Task: In the Company unc.edu, Add note: 'Schedule a meeting with the PR team to discuss upcoming media opportunities.'. Mark checkbox to create task to follow up ': In 3 business days '. Create task, with  description: Send Thank You Email to Referral, Add due date: In 3 Business Days; Add reminder: 30 Minutes before. Set Priority High and add note: Review the attached proposal before the meeting and highlight the key benefits for the client.. Logged in from softage.5@softage.net
Action: Mouse moved to (200, 207)
Screenshot: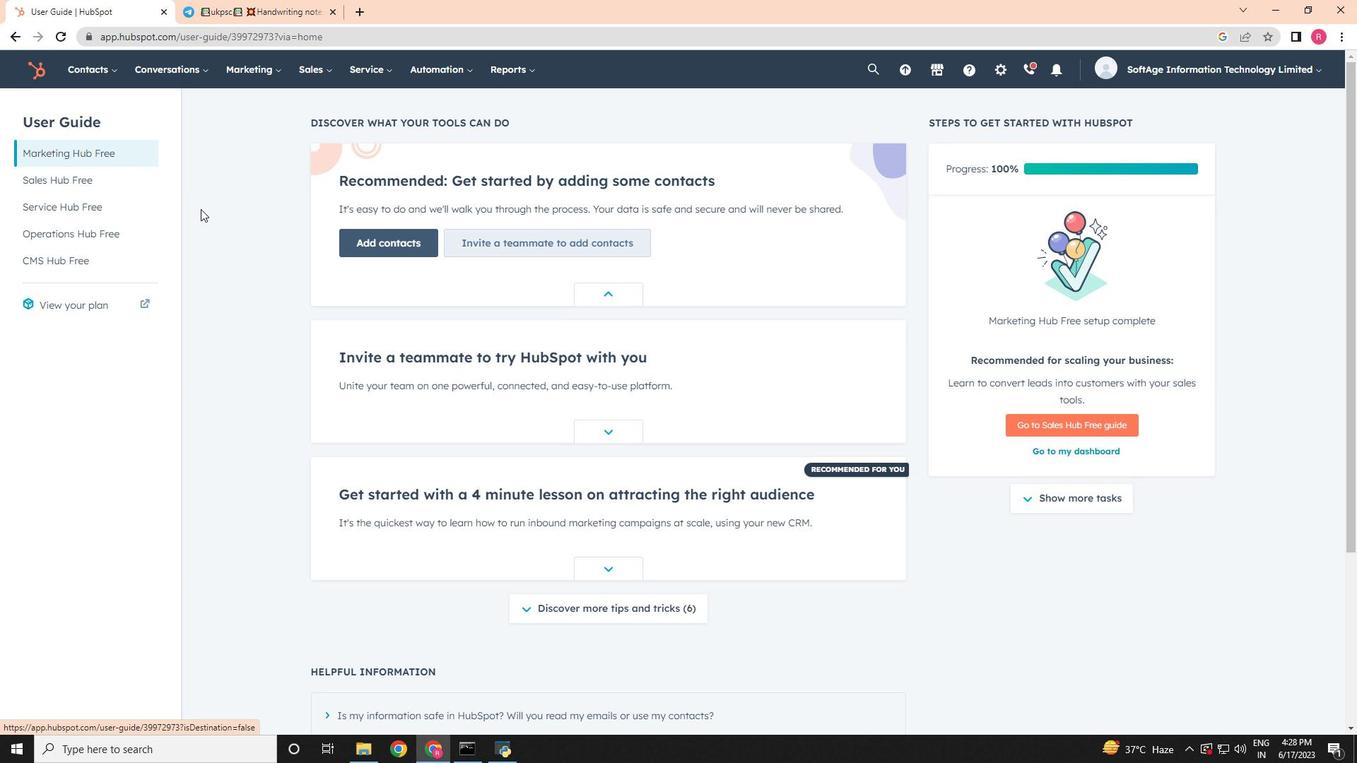 
Action: Mouse scrolled (200, 208) with delta (0, 0)
Screenshot: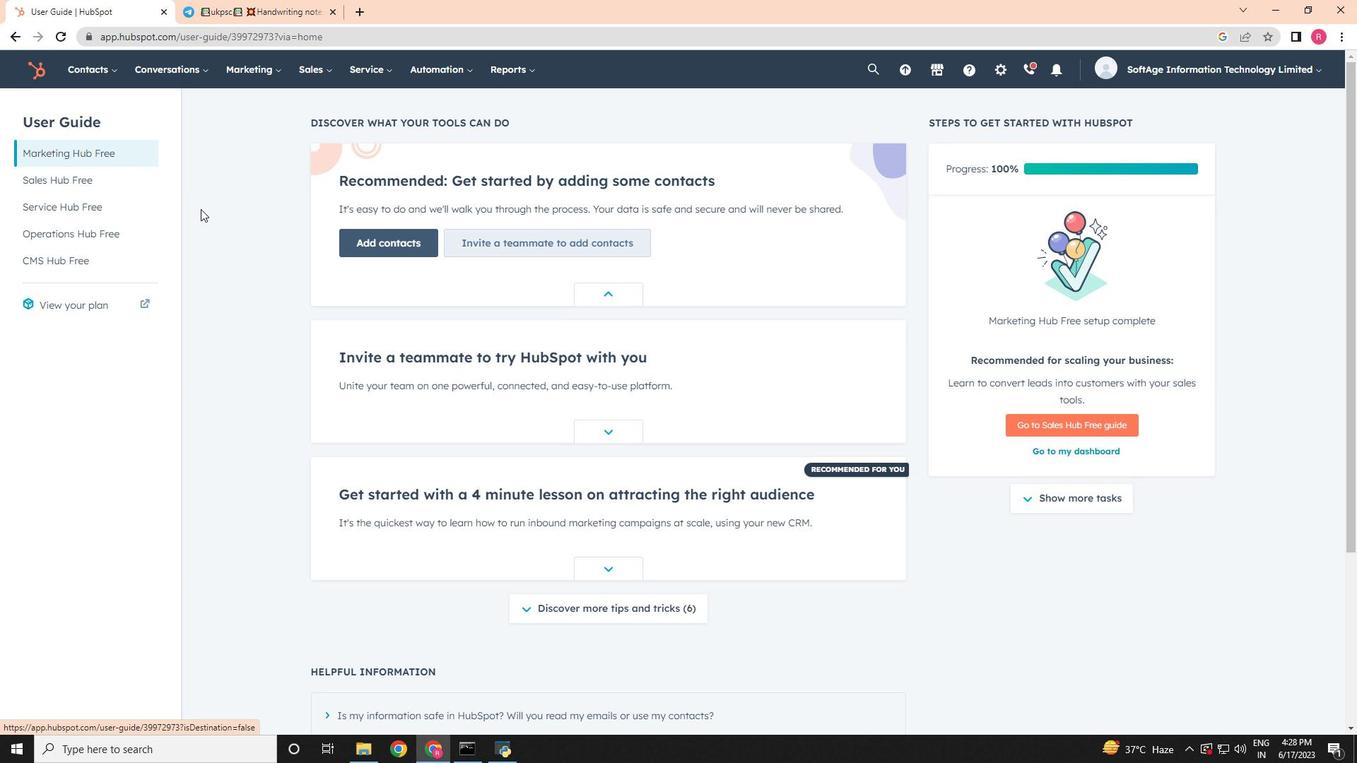 
Action: Mouse scrolled (200, 208) with delta (0, 0)
Screenshot: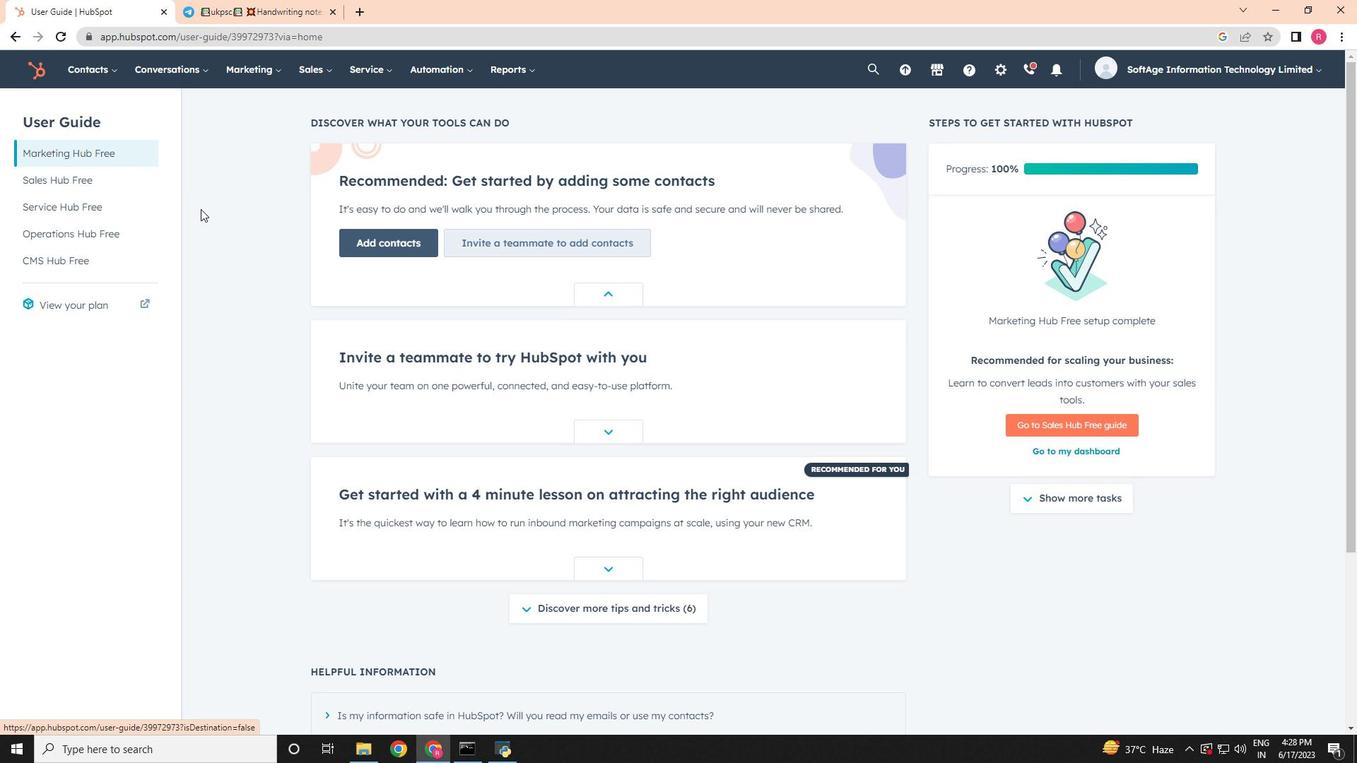 
Action: Mouse moved to (205, 185)
Screenshot: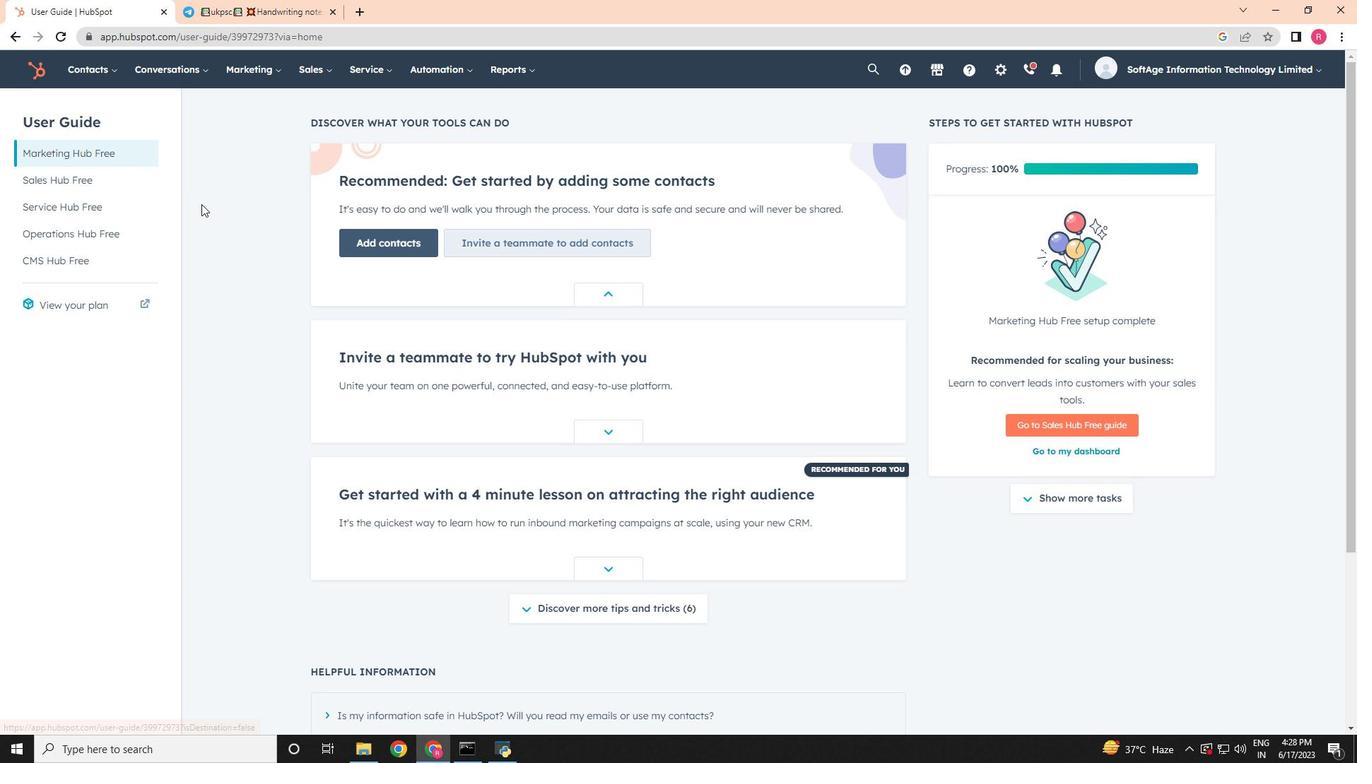 
Action: Mouse scrolled (202, 201) with delta (0, 0)
Screenshot: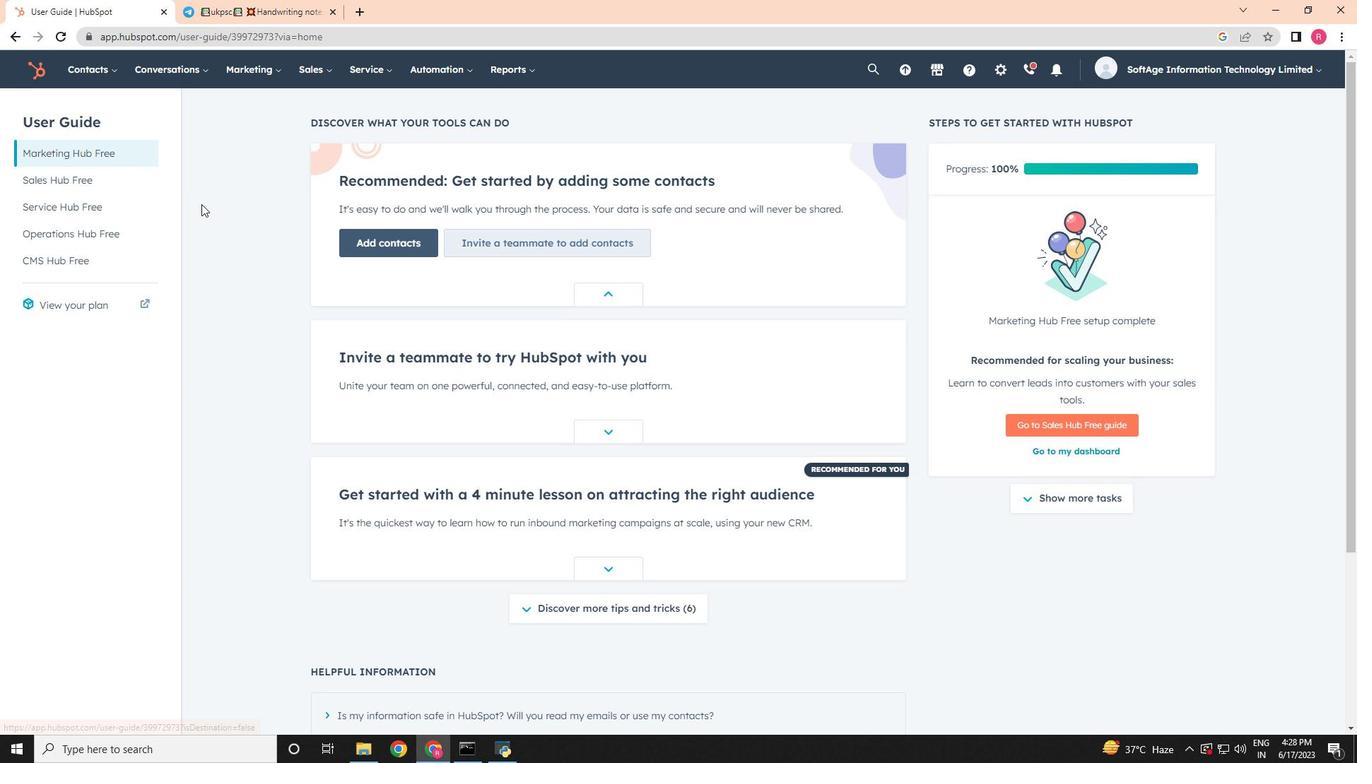 
Action: Mouse moved to (208, 159)
Screenshot: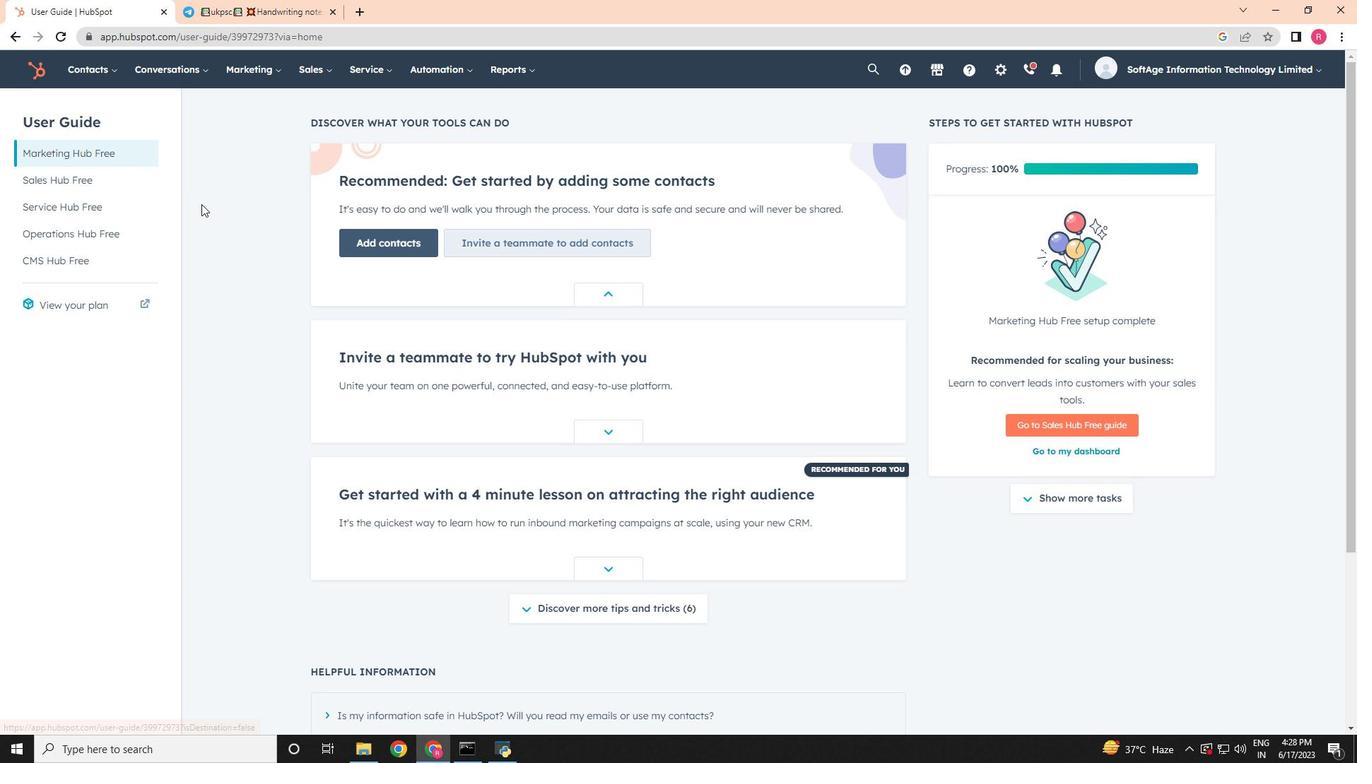 
Action: Mouse scrolled (205, 181) with delta (0, 0)
Screenshot: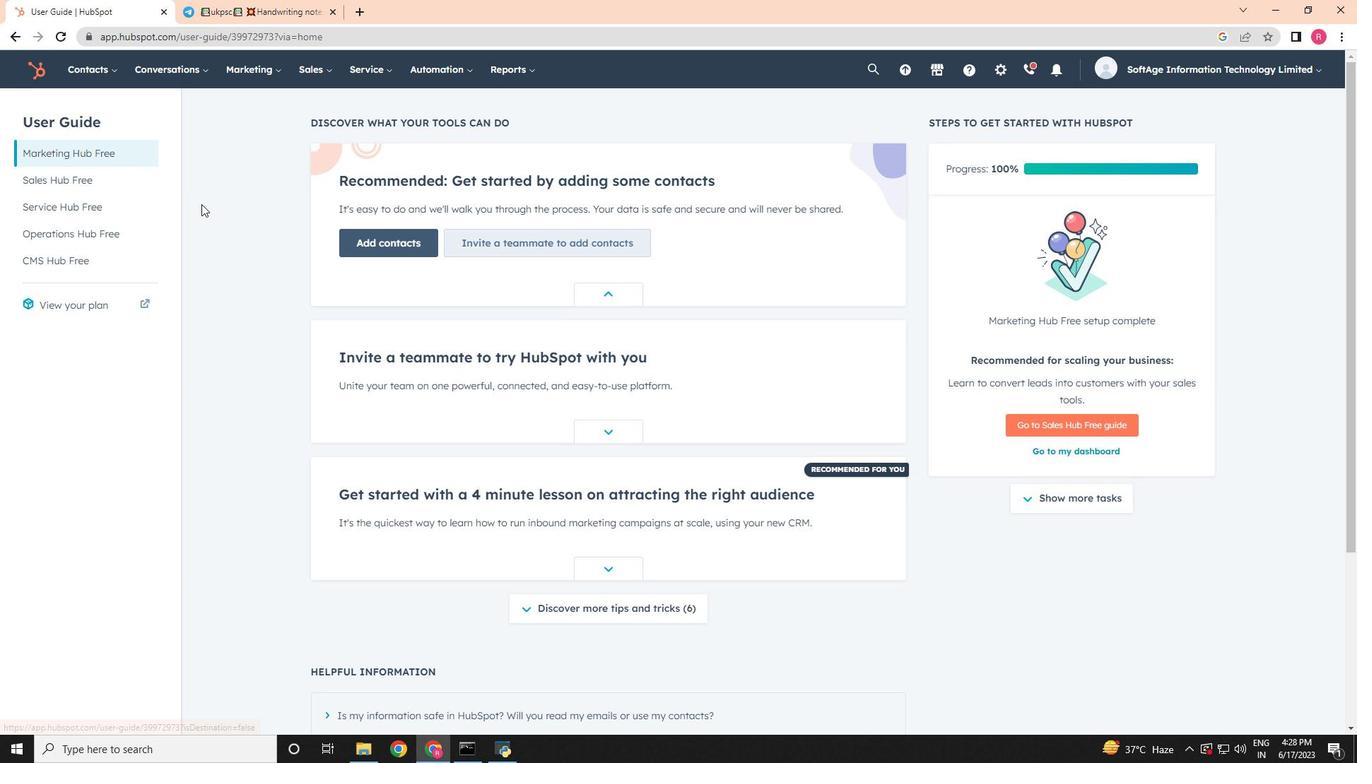 
Action: Mouse moved to (117, 72)
Screenshot: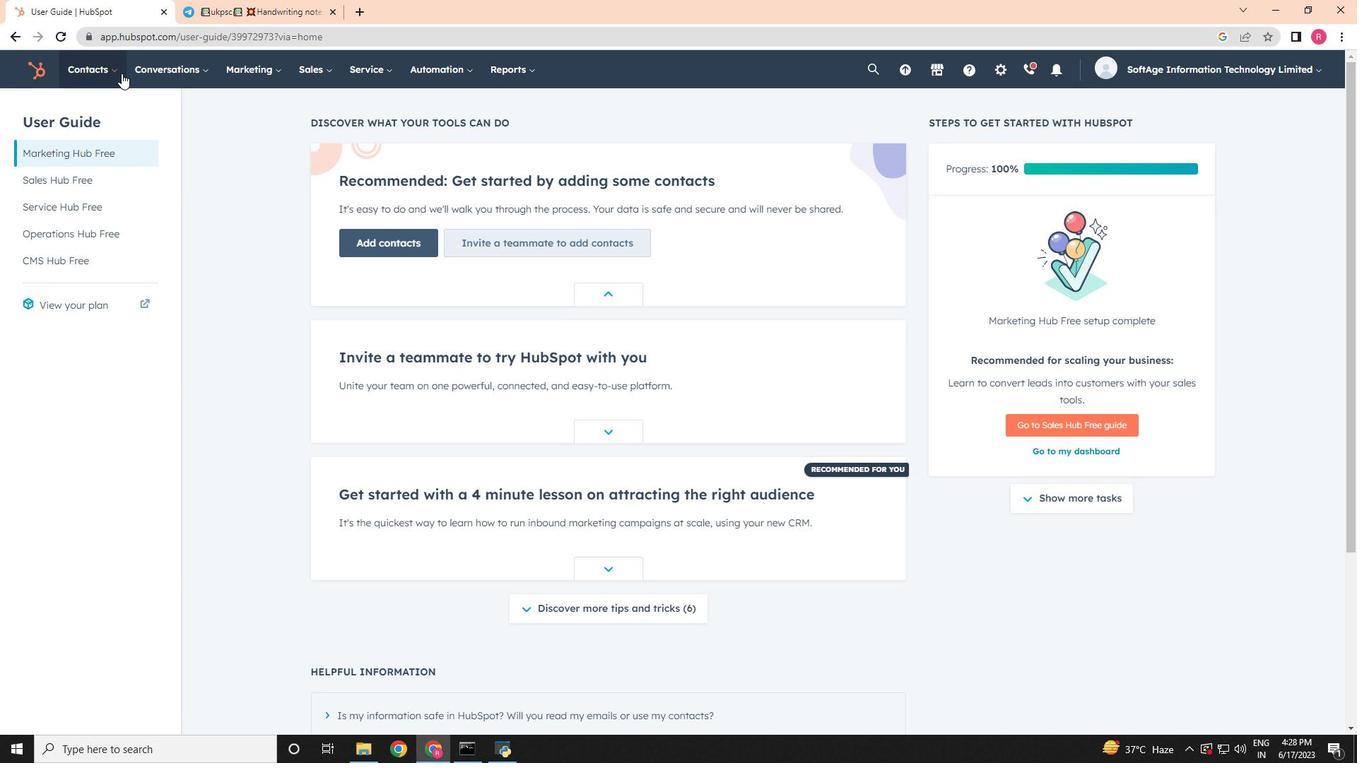 
Action: Mouse pressed left at (117, 72)
Screenshot: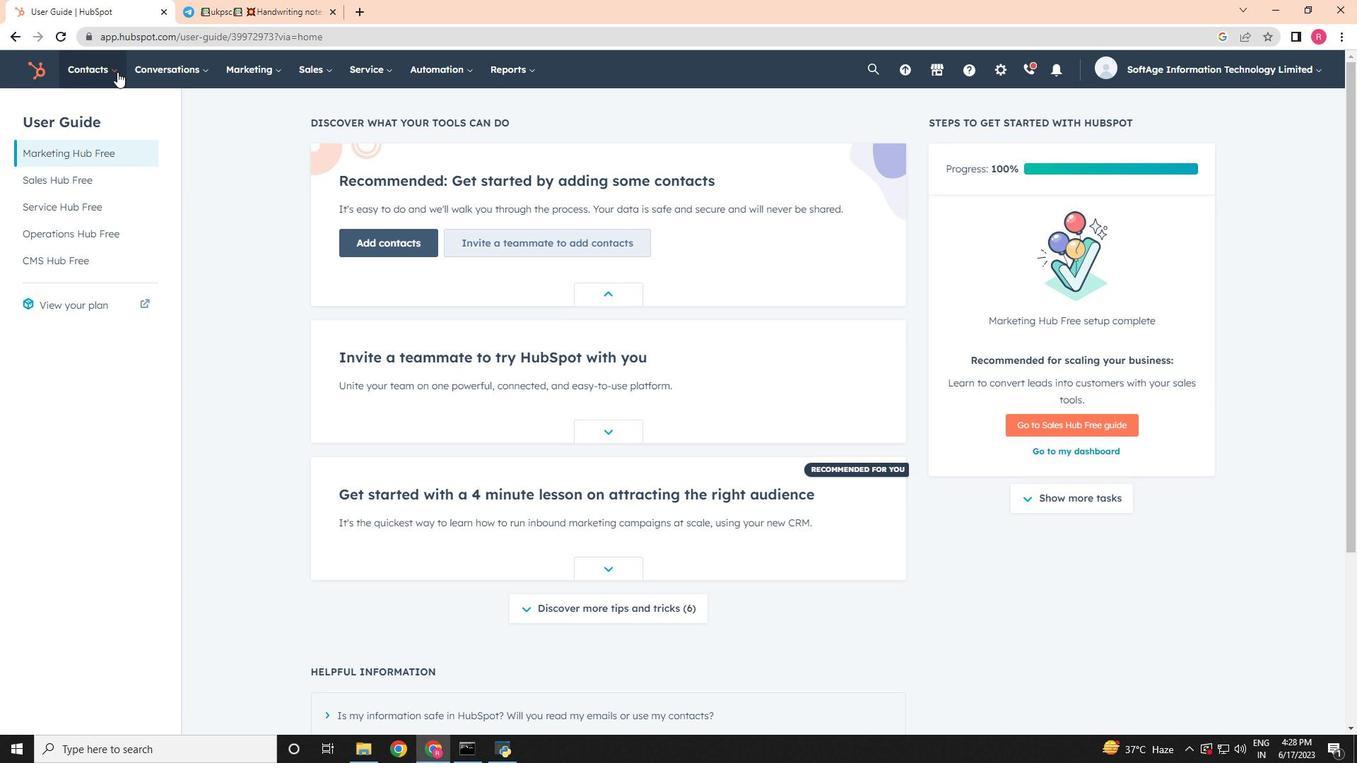 
Action: Mouse moved to (121, 131)
Screenshot: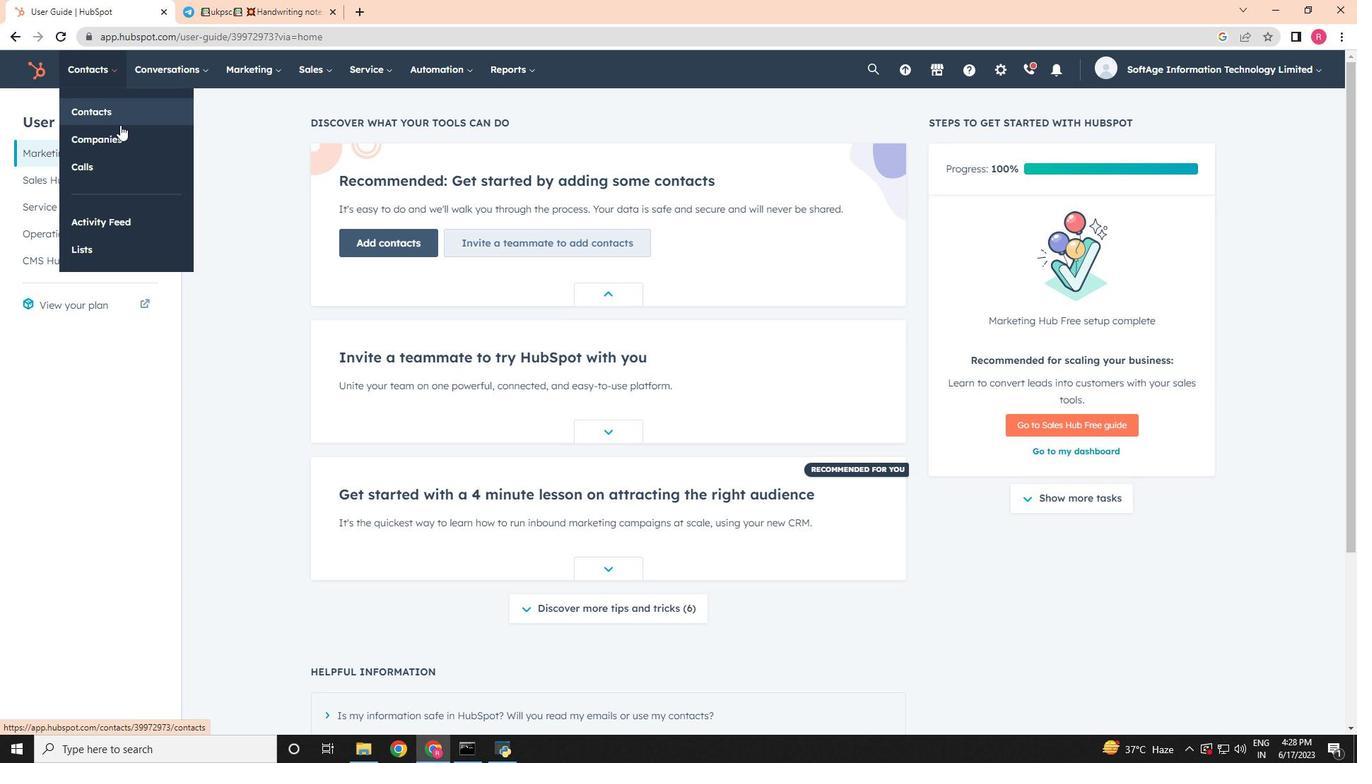 
Action: Mouse pressed left at (121, 131)
Screenshot: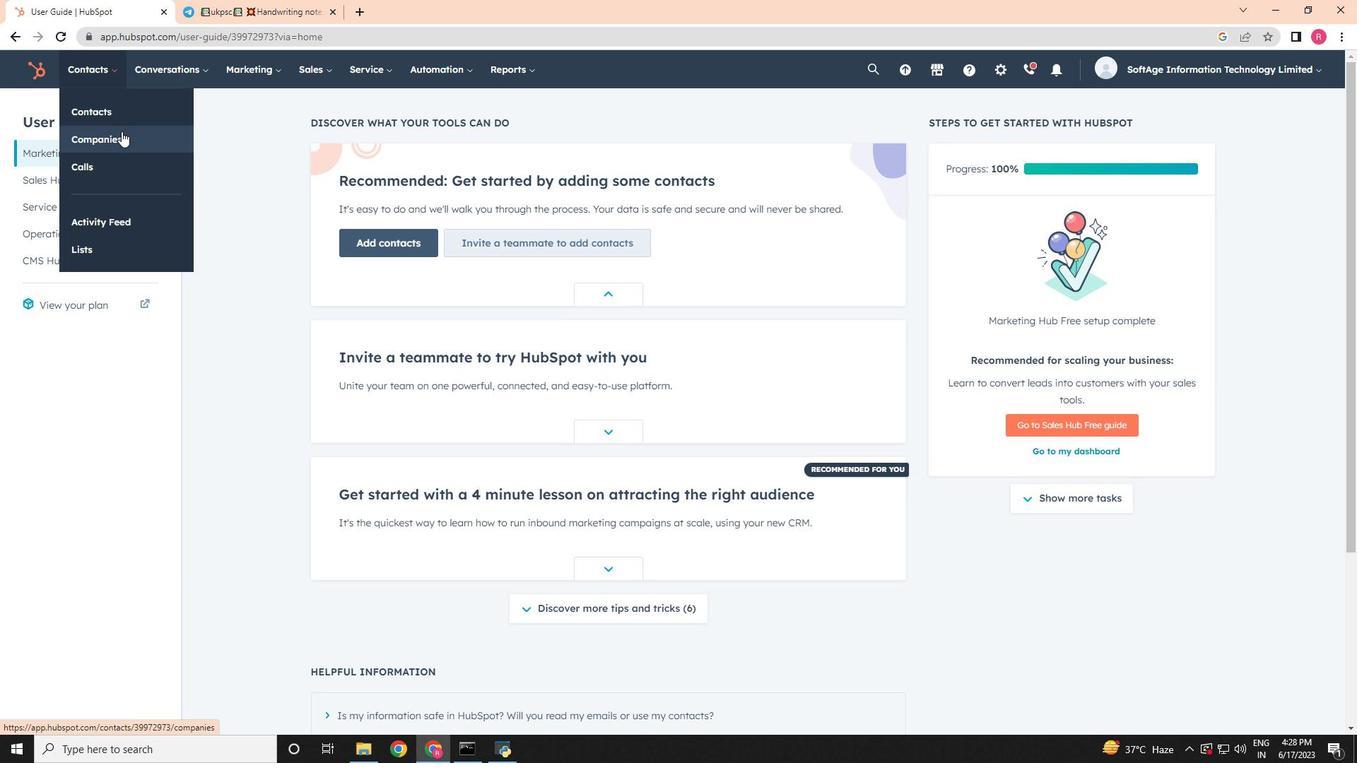 
Action: Mouse moved to (134, 234)
Screenshot: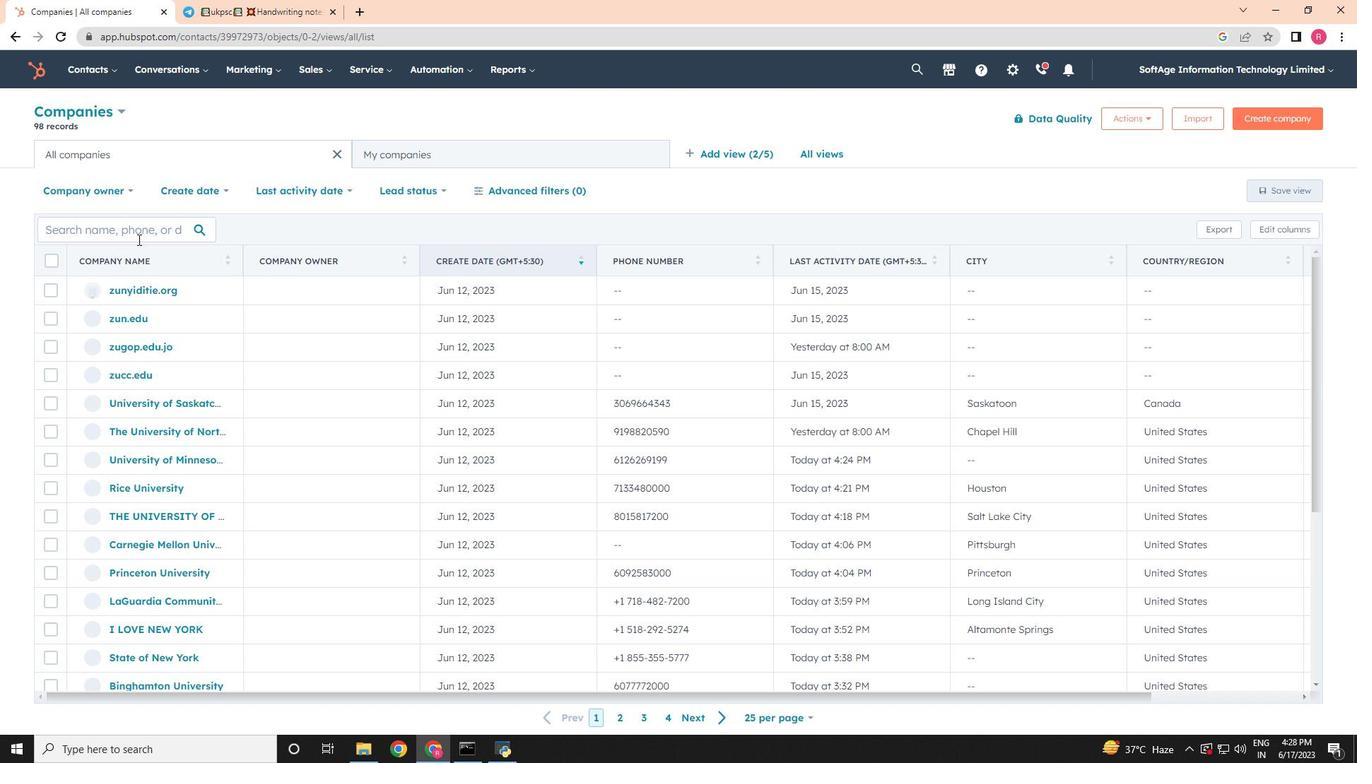 
Action: Mouse pressed left at (134, 234)
Screenshot: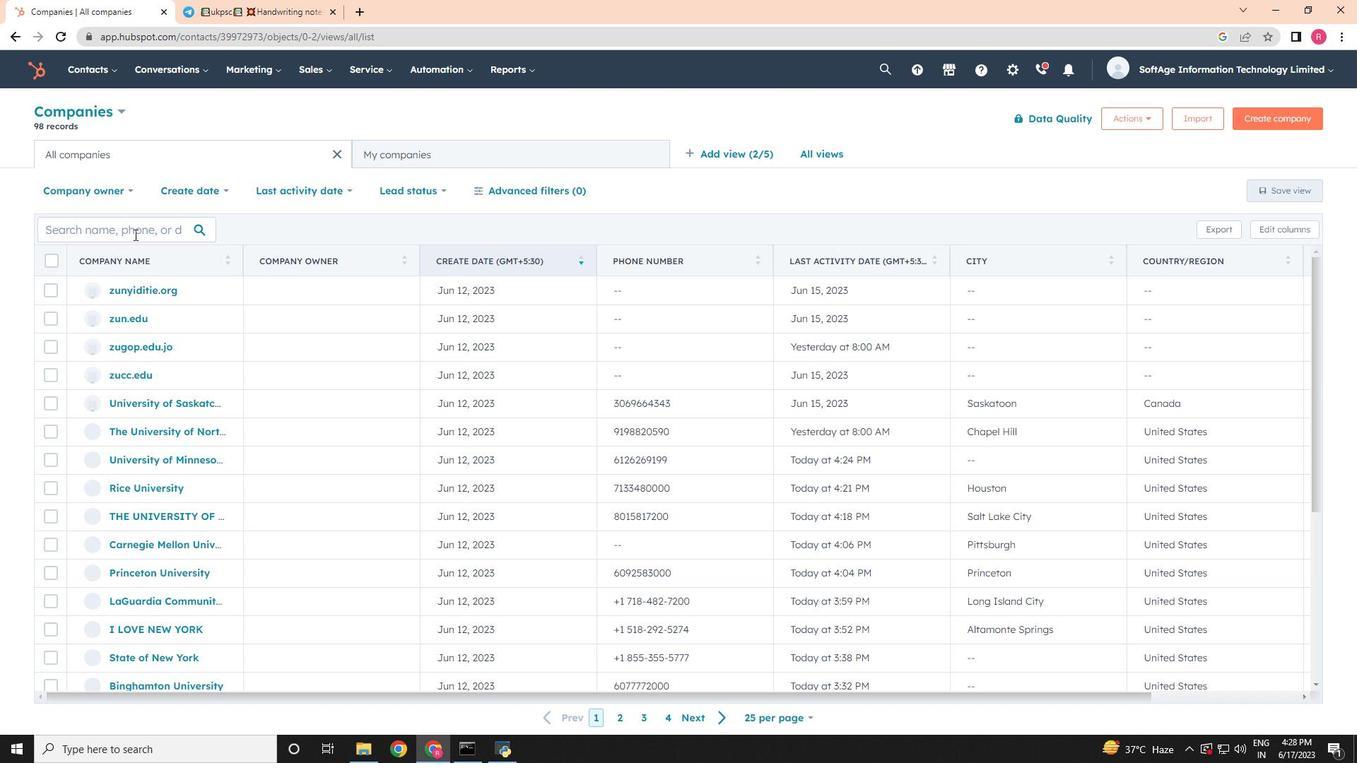 
Action: Key pressed unc
Screenshot: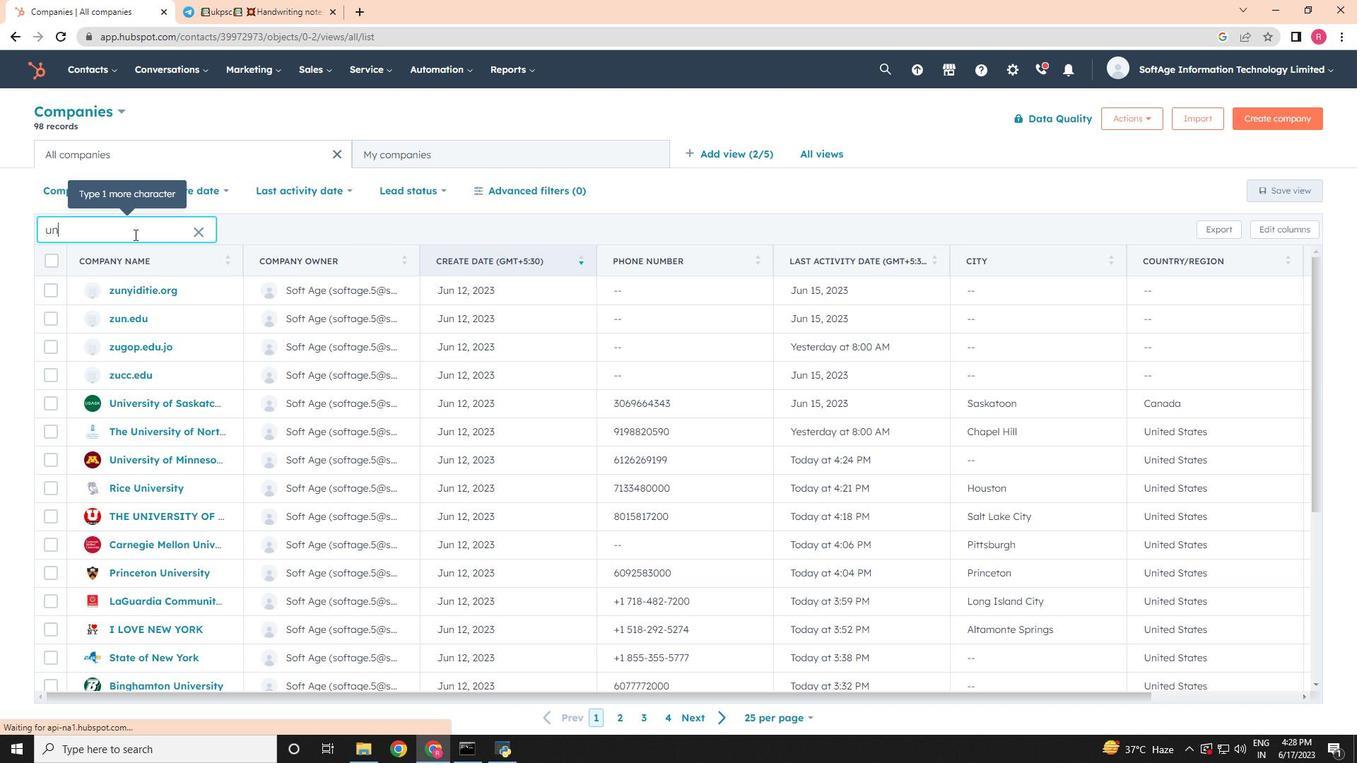 
Action: Mouse moved to (147, 288)
Screenshot: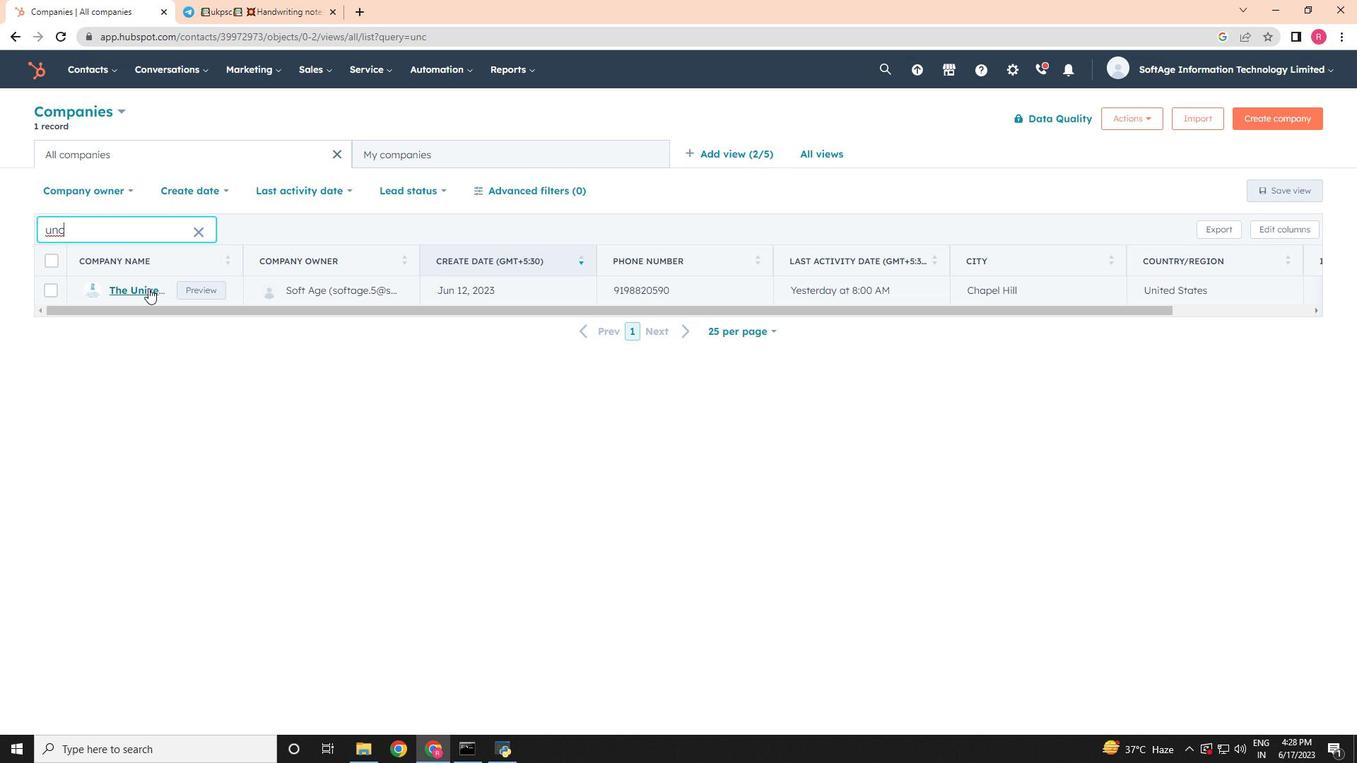 
Action: Mouse pressed left at (147, 288)
Screenshot: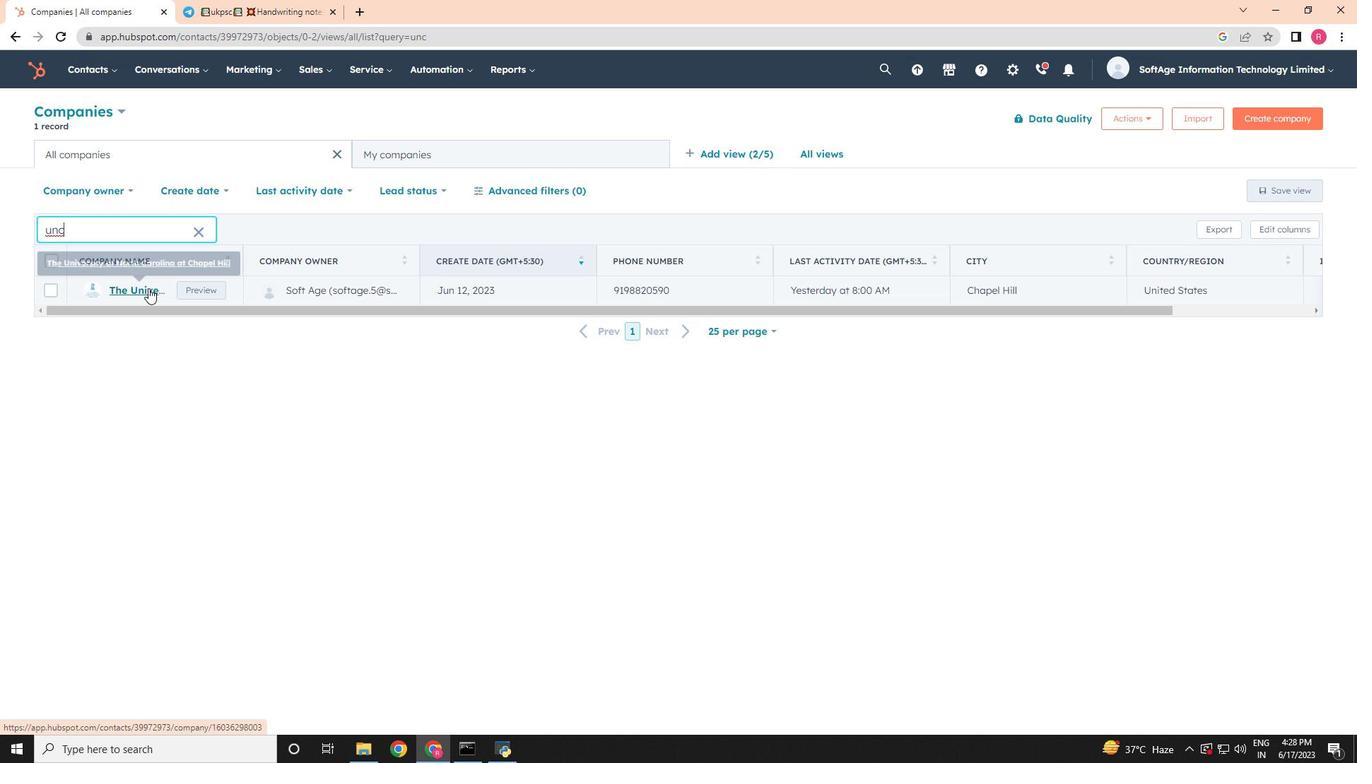 
Action: Mouse moved to (49, 245)
Screenshot: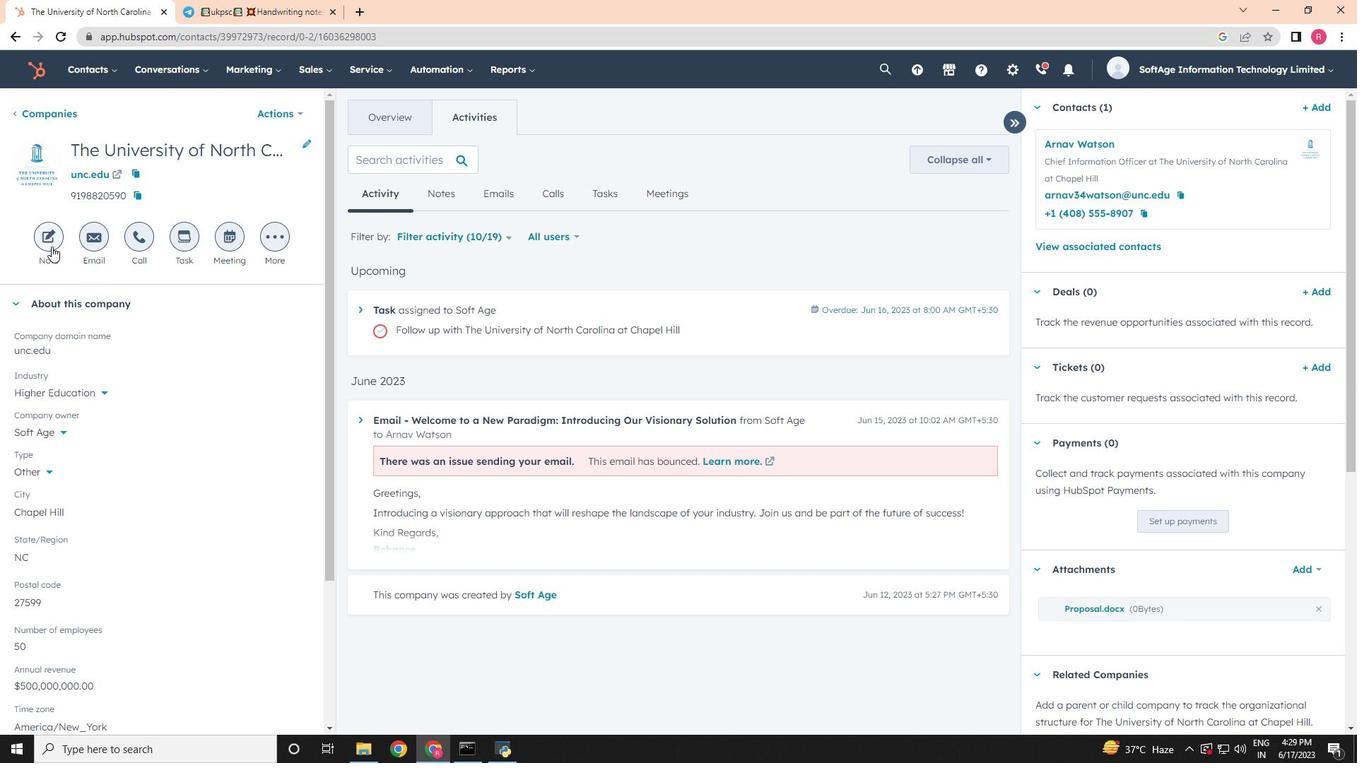
Action: Mouse pressed left at (49, 245)
Screenshot: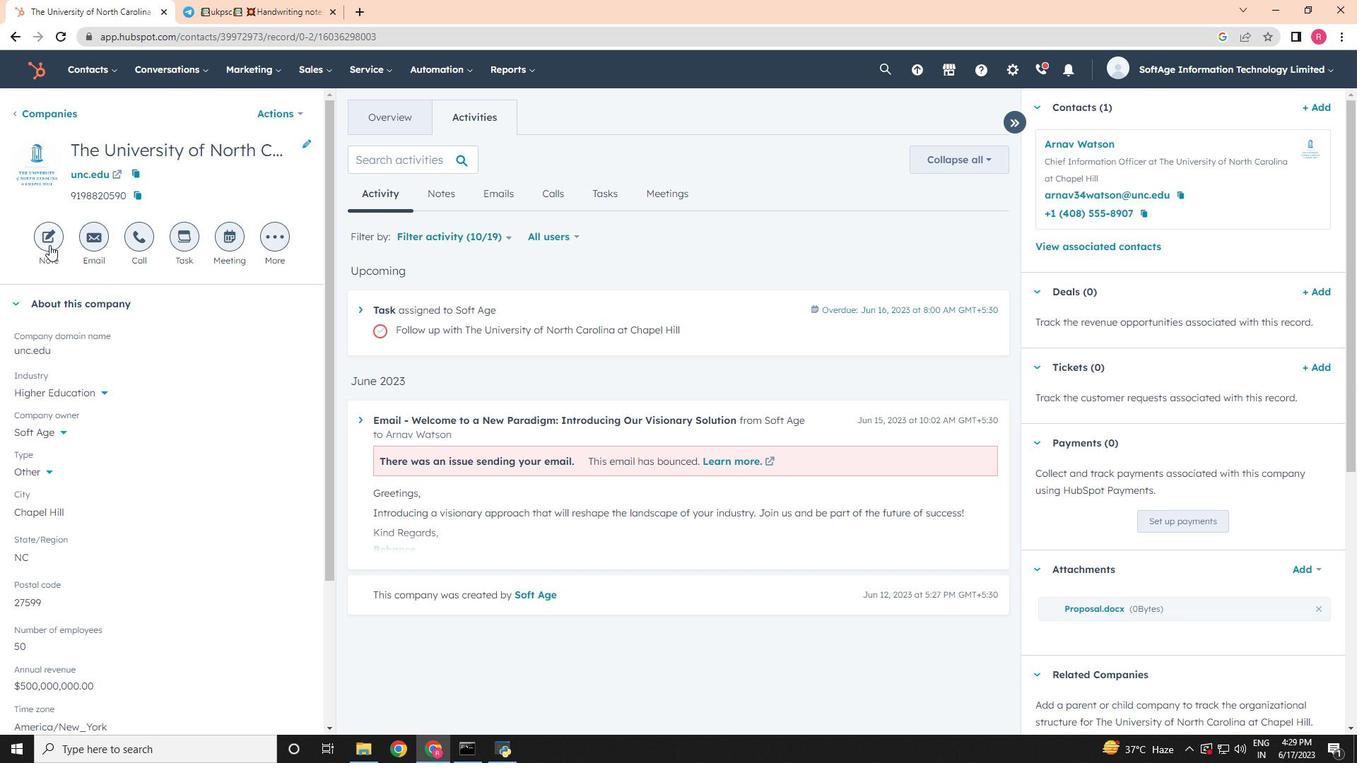 
Action: Mouse moved to (1190, 415)
Screenshot: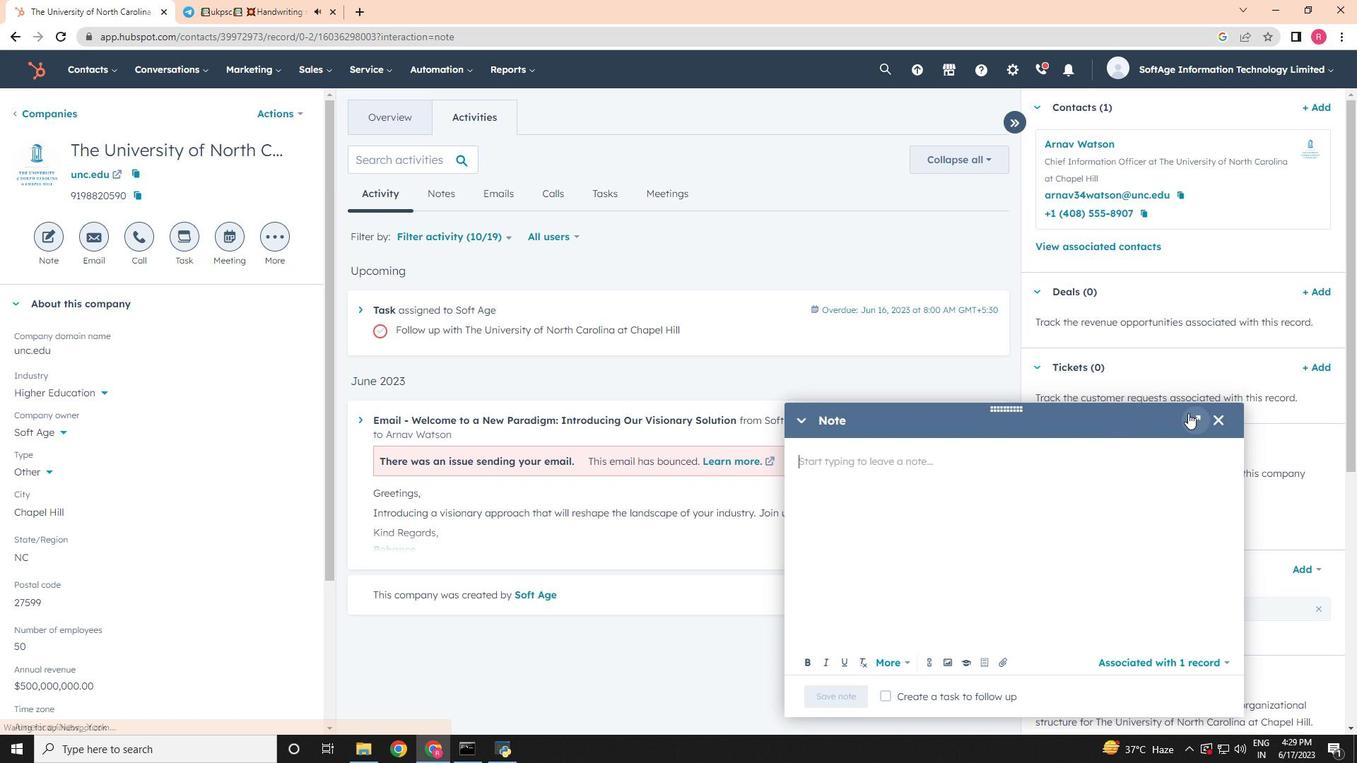 
Action: Mouse pressed left at (1190, 415)
Screenshot: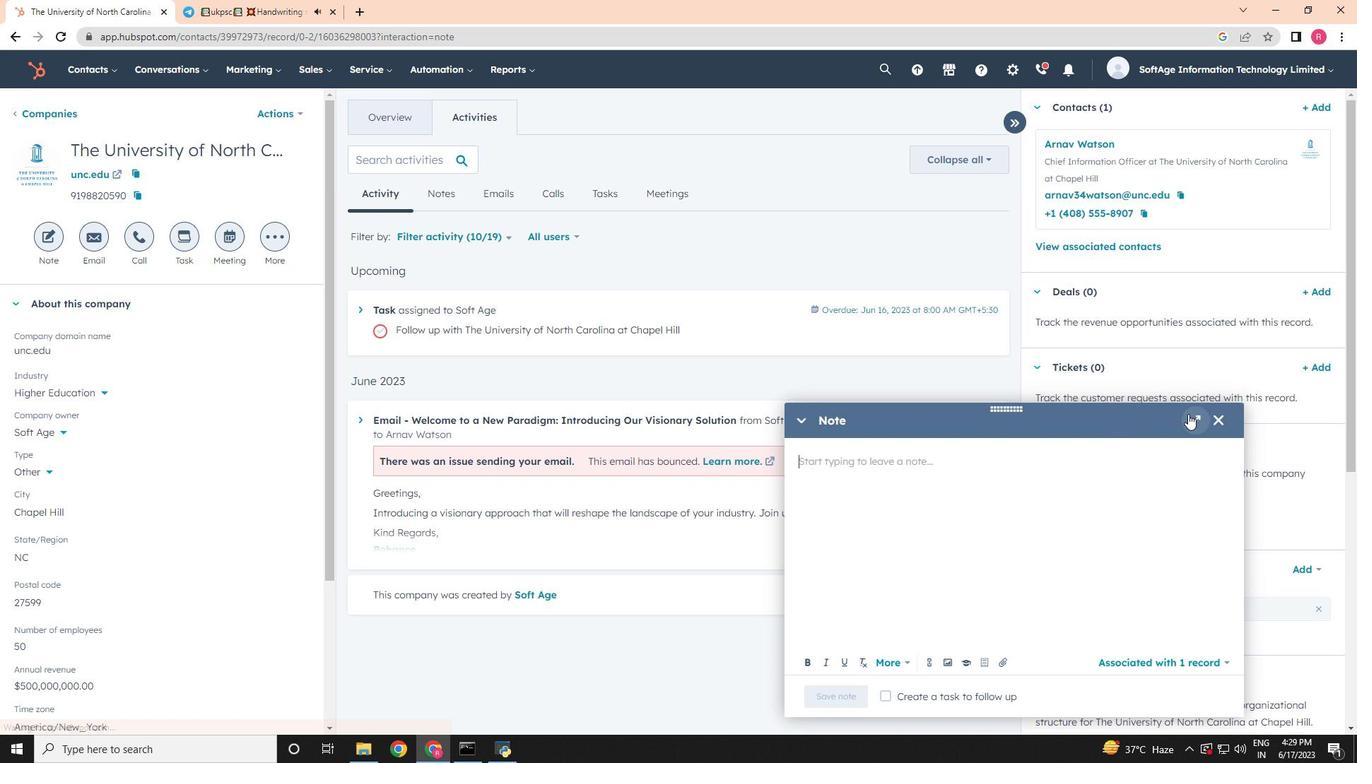 
Action: Mouse moved to (399, 312)
Screenshot: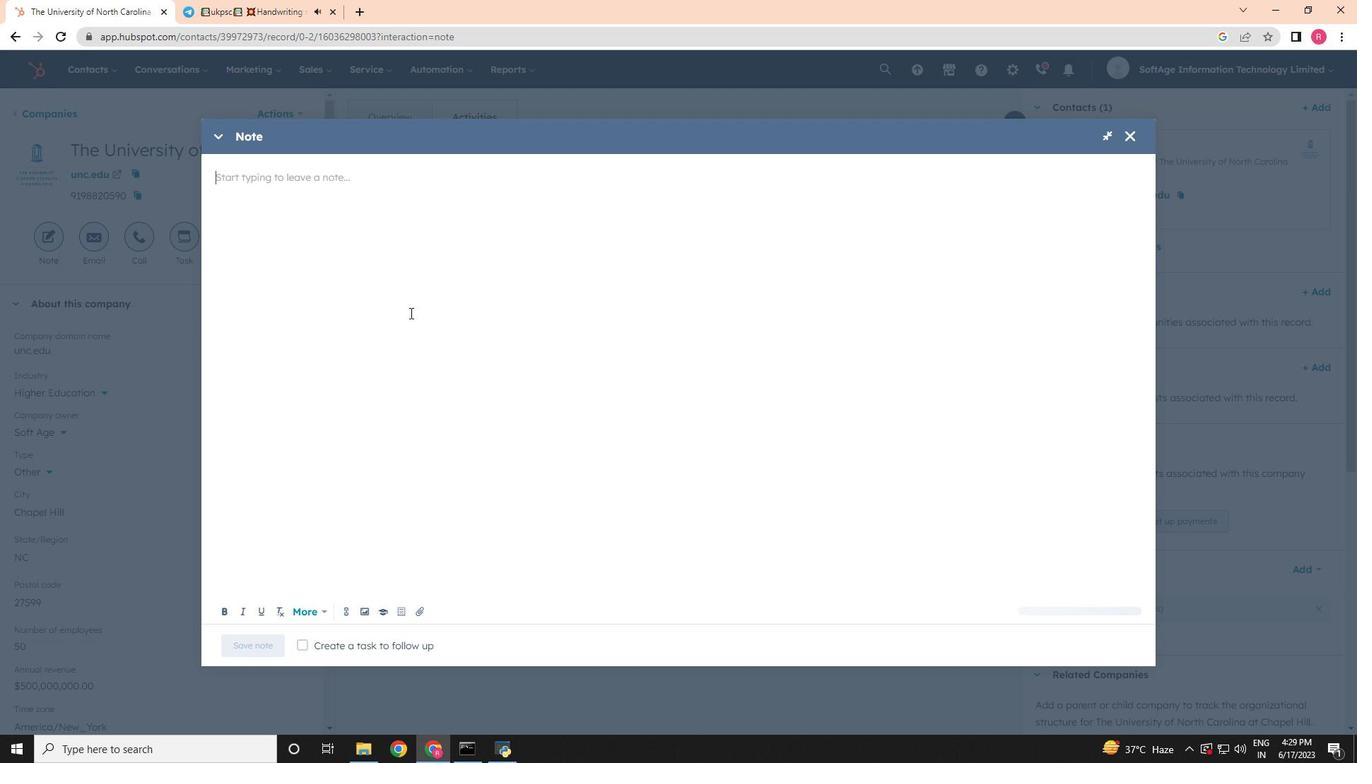 
Action: Key pressed <Key.shift>Schedule<Key.space>a<Key.space>meeting<Key.space>with<Key.space>the<Key.space><Key.shift><Key.shift><Key.shift>Pr<Key.backspace><Key.shift>R<Key.space><Key.space>team<Key.space>to<Key.space>discuss<Key.space>upcoim<Key.backspace><Key.backspace>ming<Key.space>media<Key.space>opportunities.
Screenshot: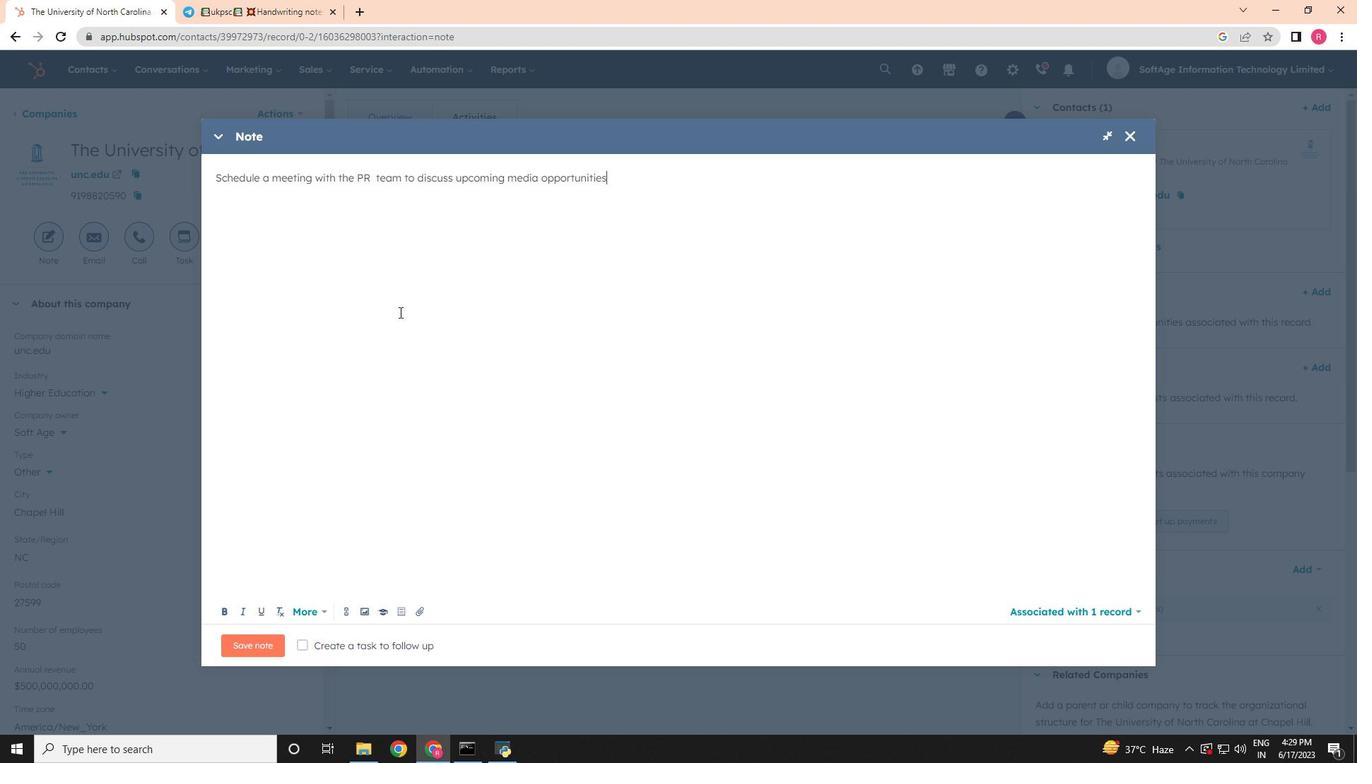 
Action: Mouse moved to (299, 647)
Screenshot: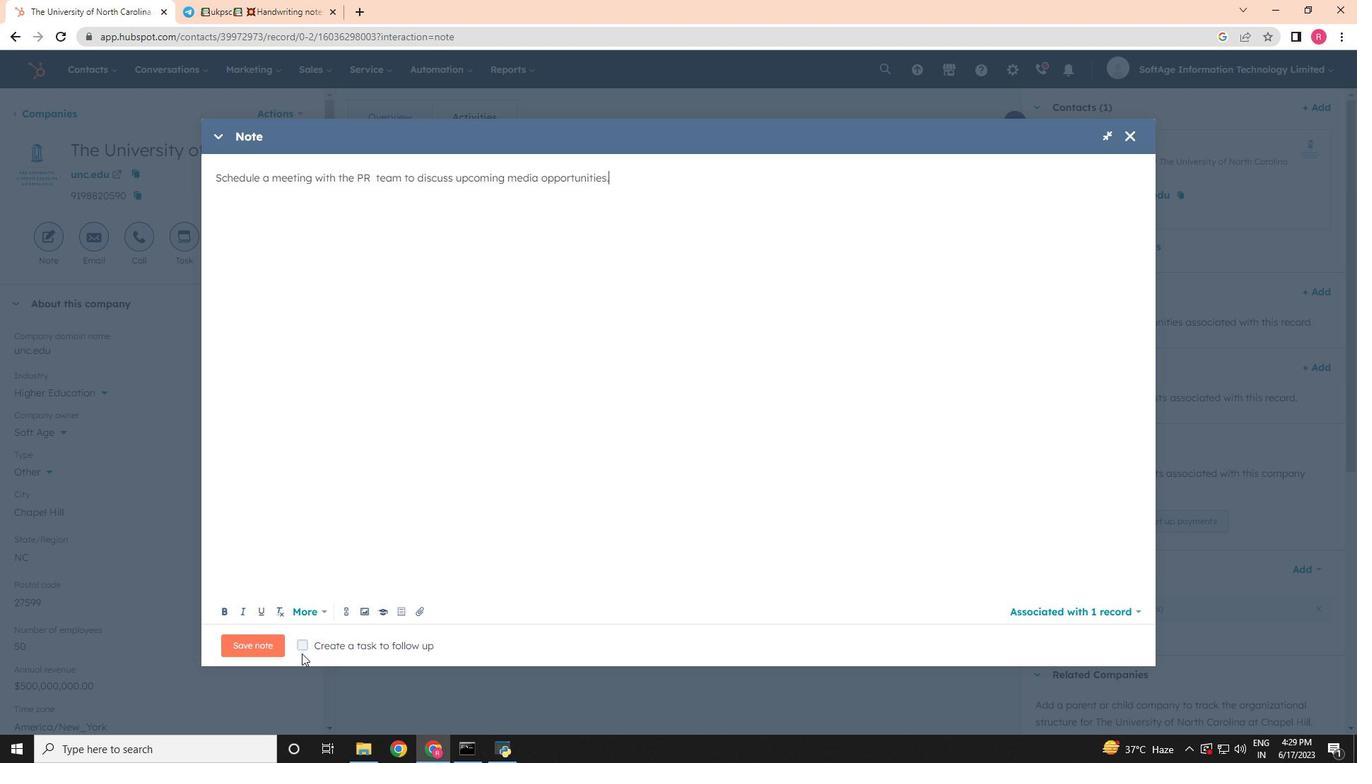 
Action: Mouse pressed left at (299, 647)
Screenshot: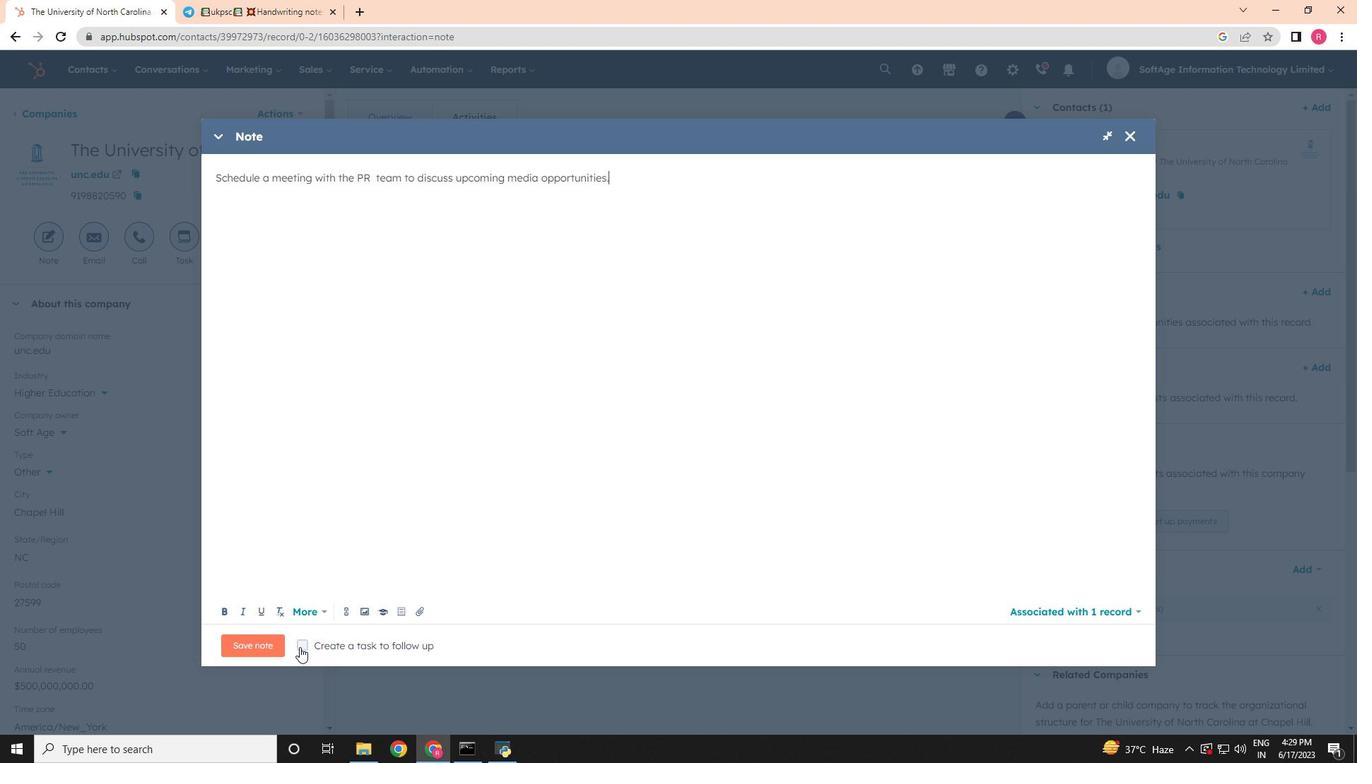 
Action: Mouse moved to (474, 646)
Screenshot: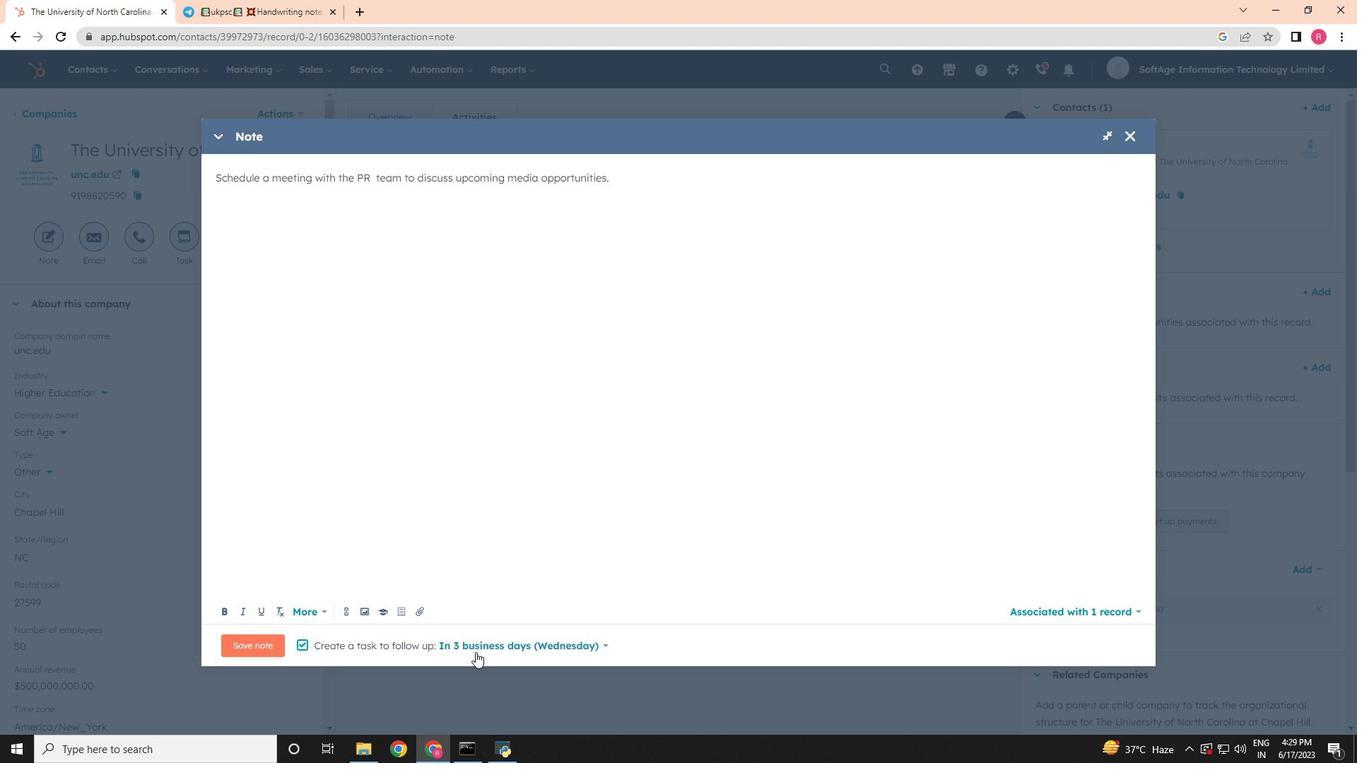
Action: Mouse pressed left at (474, 646)
Screenshot: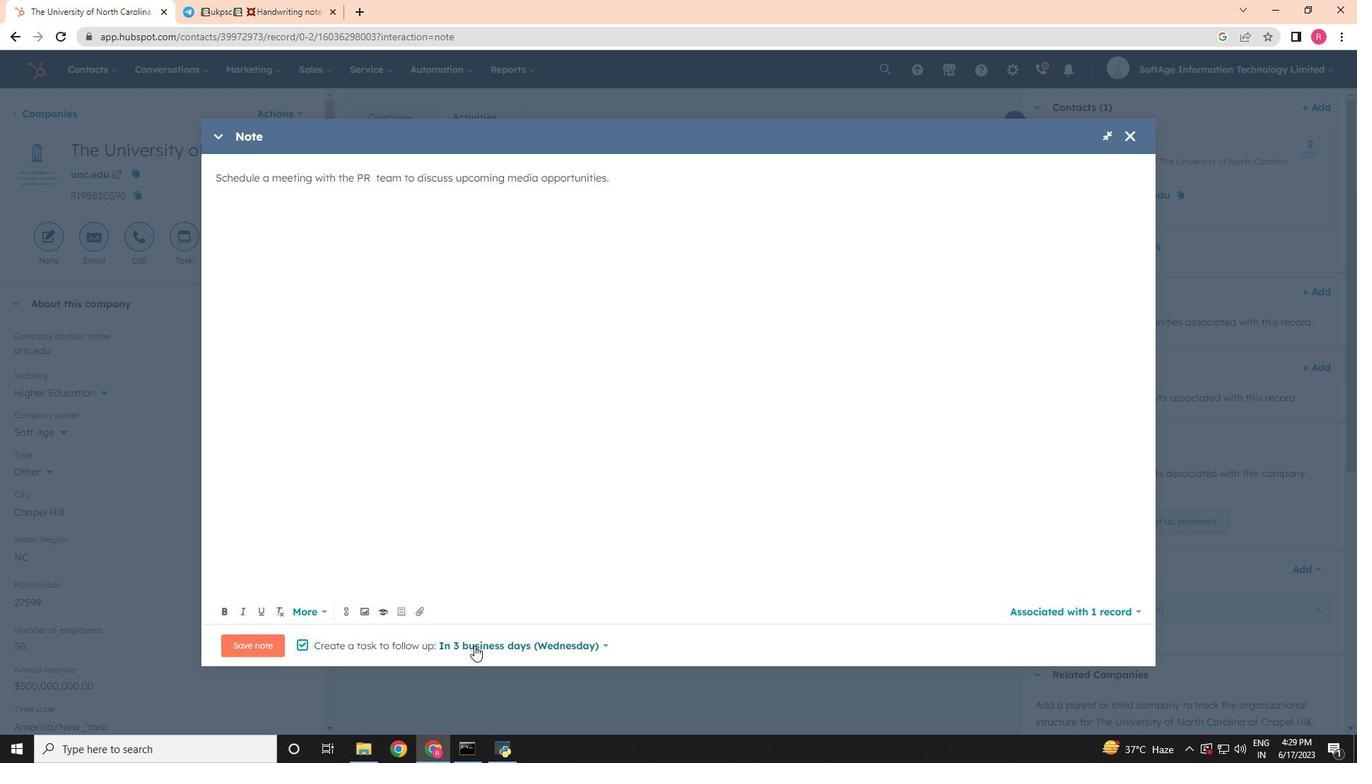 
Action: Mouse moved to (463, 497)
Screenshot: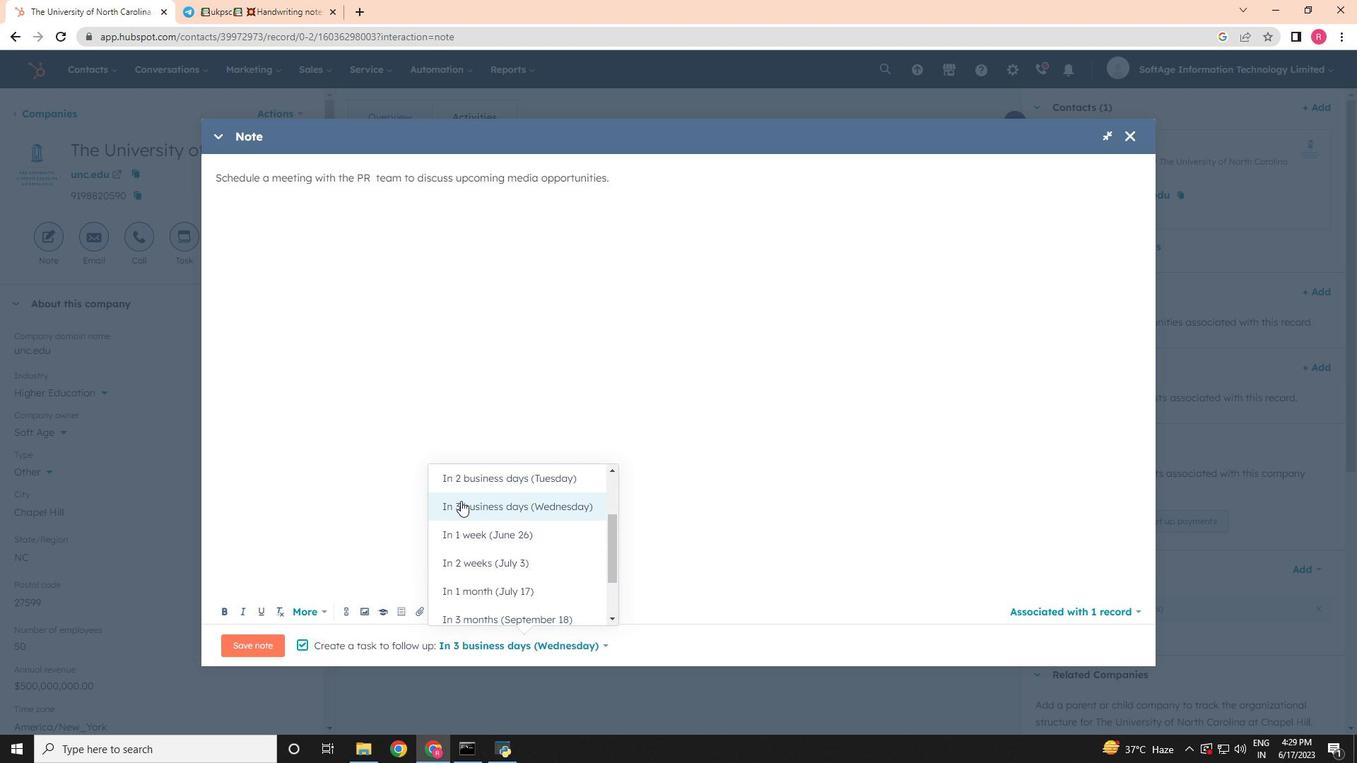 
Action: Mouse pressed left at (463, 497)
Screenshot: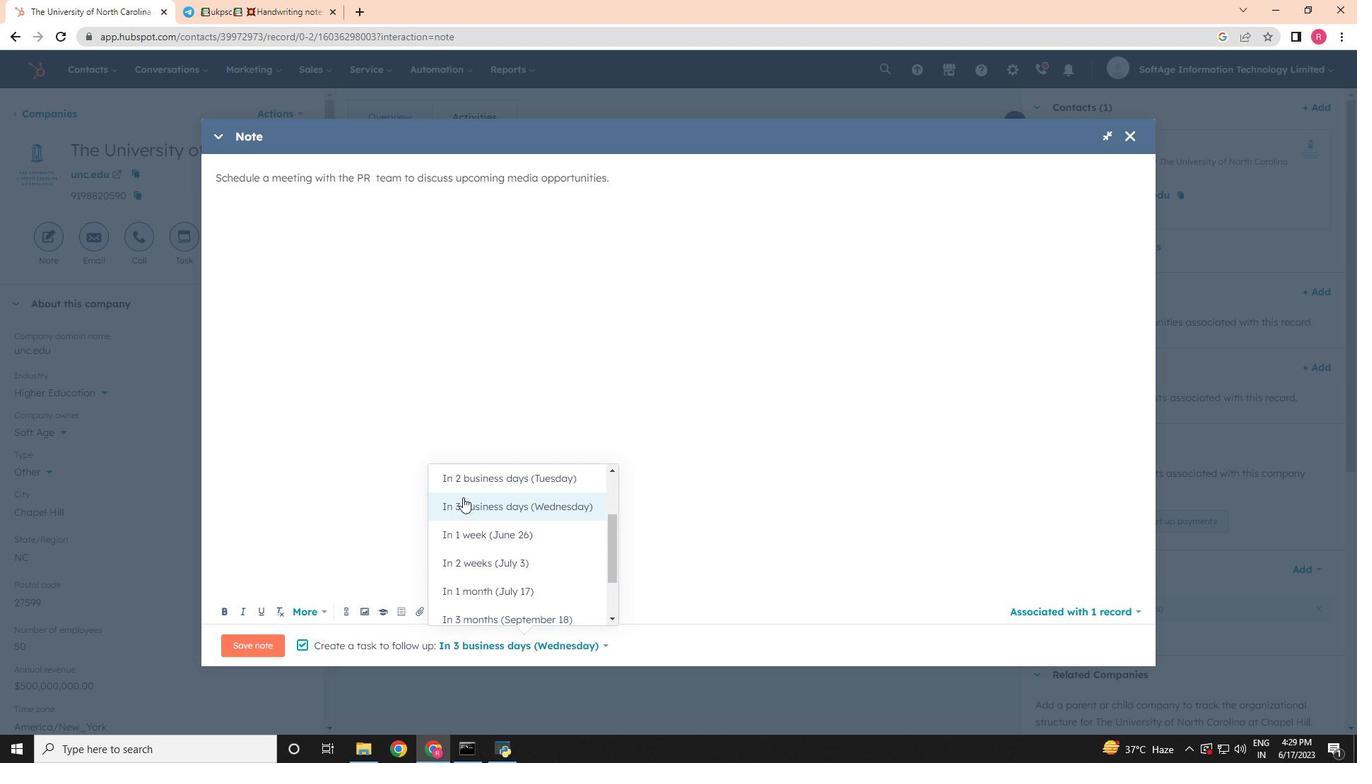 
Action: Mouse moved to (272, 639)
Screenshot: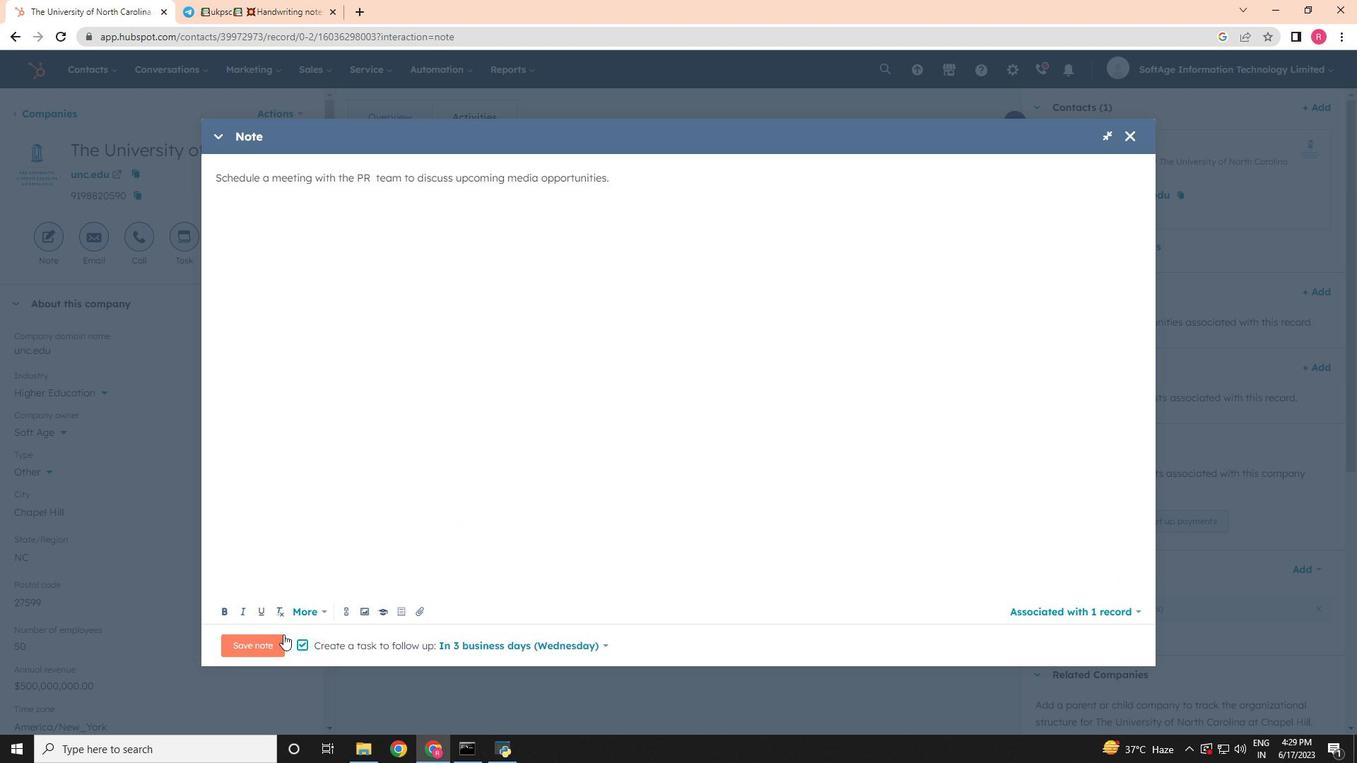 
Action: Mouse pressed left at (272, 639)
Screenshot: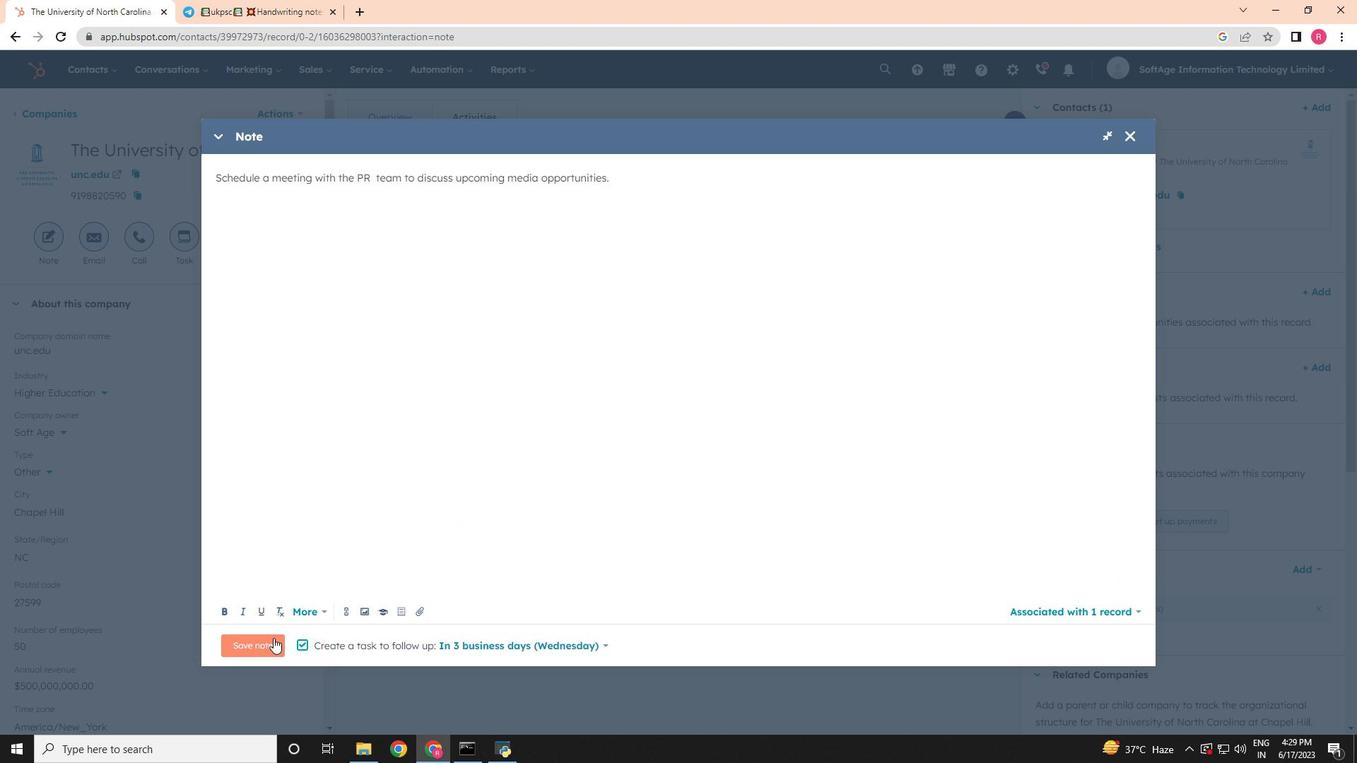 
Action: Mouse moved to (187, 234)
Screenshot: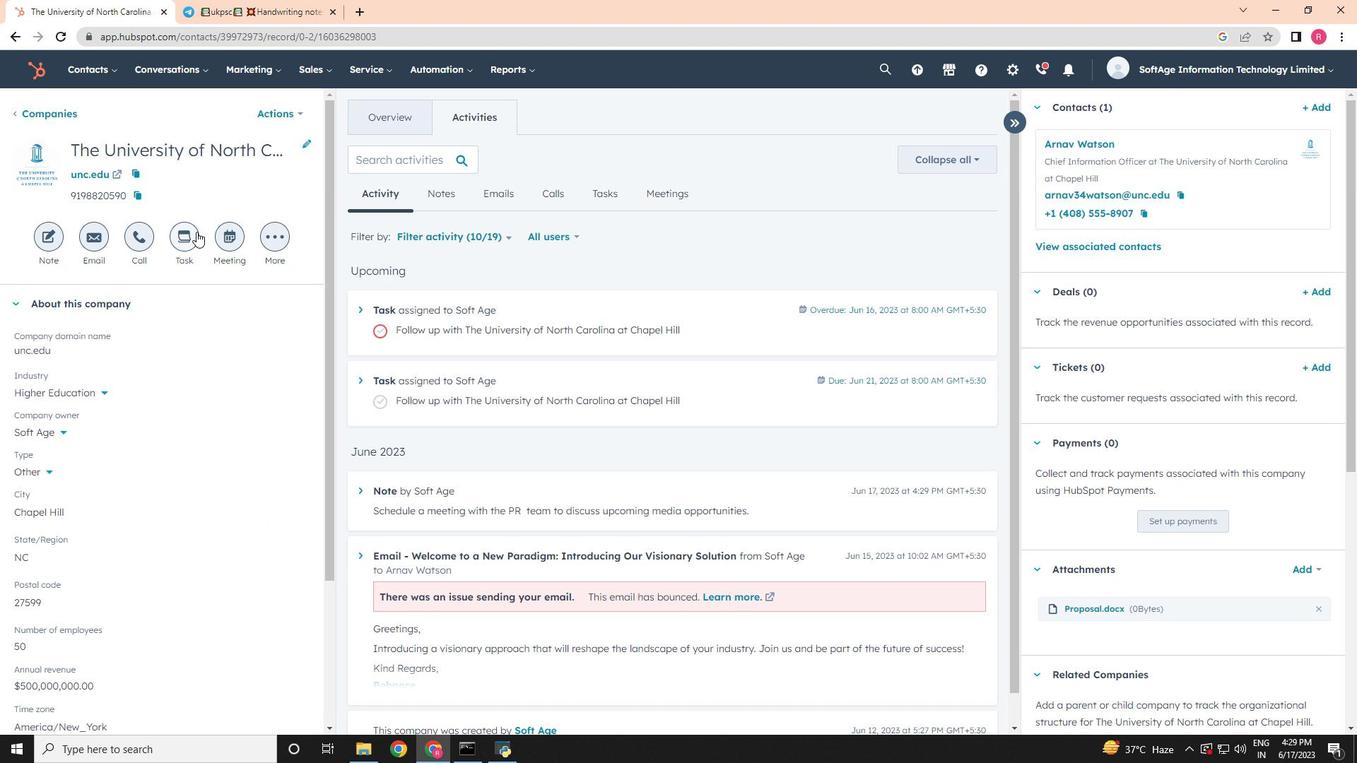 
Action: Mouse pressed left at (187, 234)
Screenshot: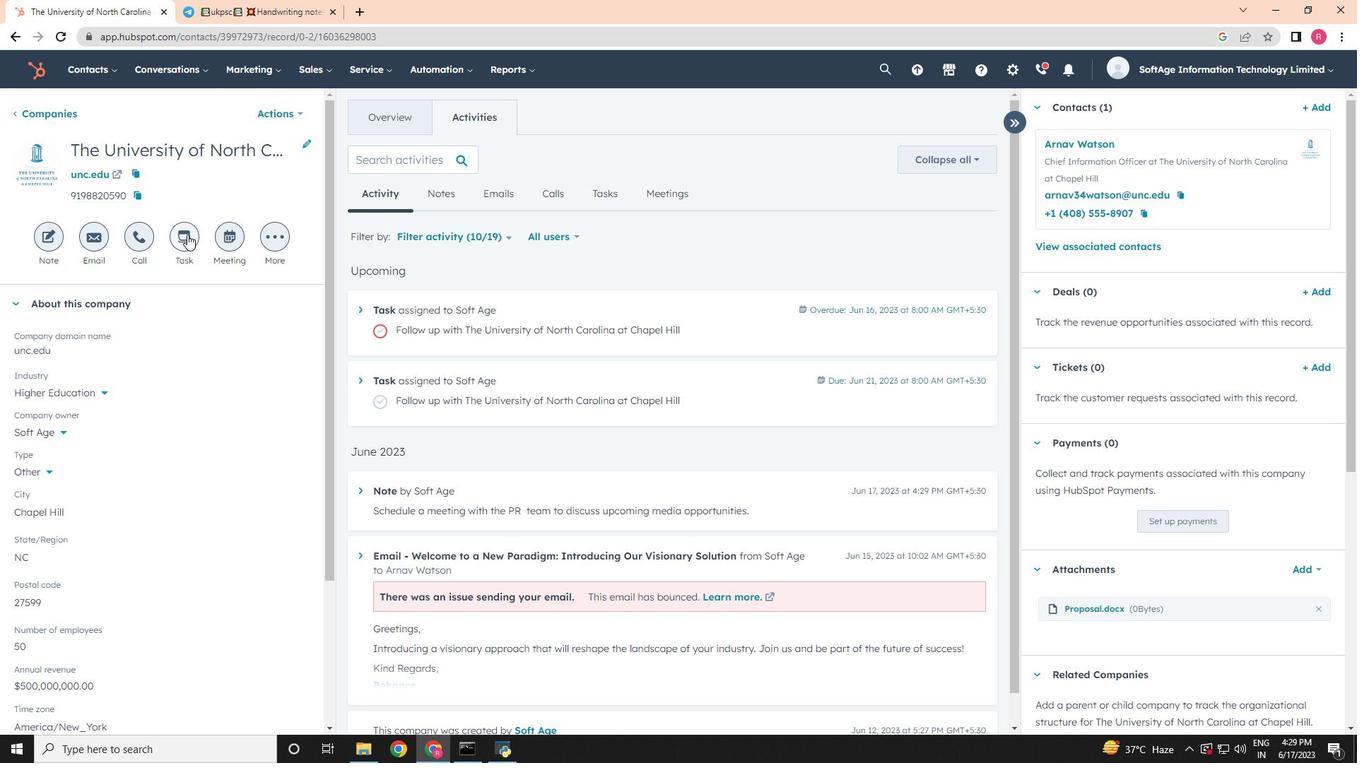 
Action: Mouse moved to (804, 424)
Screenshot: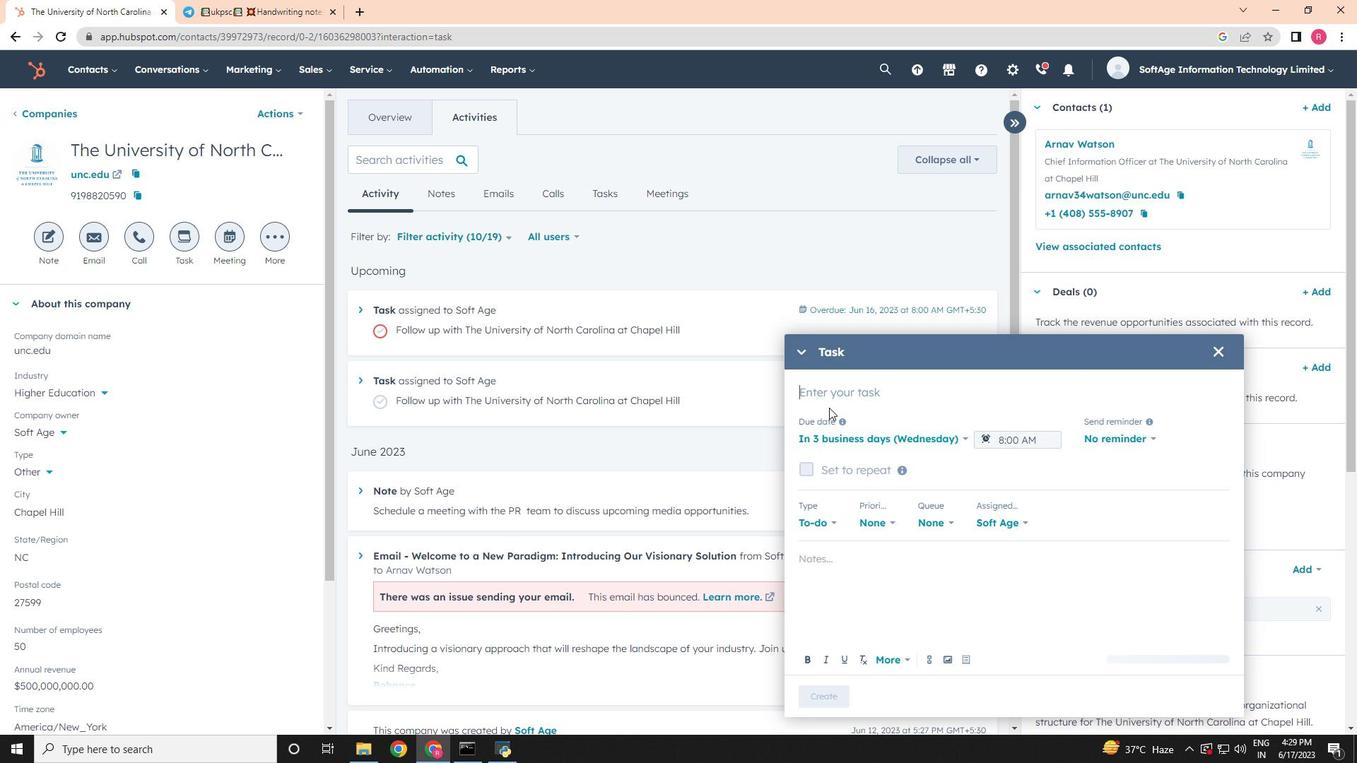 
Action: Key pressed <Key.shift>Send<Key.space><Key.shift><Key.shift><Key.shift><Key.shift><Key.shift><Key.shift><Key.shift><Key.shift><Key.shift><Key.shift><Key.shift><Key.shift><Key.shift><Key.shift><Key.shift><Key.shift><Key.shift><Key.shift><Key.shift><Key.shift><Key.shift><Key.shift><Key.shift><Key.shift><Key.shift><Key.shift><Key.shift><Key.shift><Key.shift><Key.shift><Key.shift><Key.shift><Key.shift><Key.shift><Key.shift><Key.shift>Thank<Key.space><Key.shift>You<Key.space><Key.shift>Email<Key.space>to<Key.space><Key.shift>Referral
Screenshot: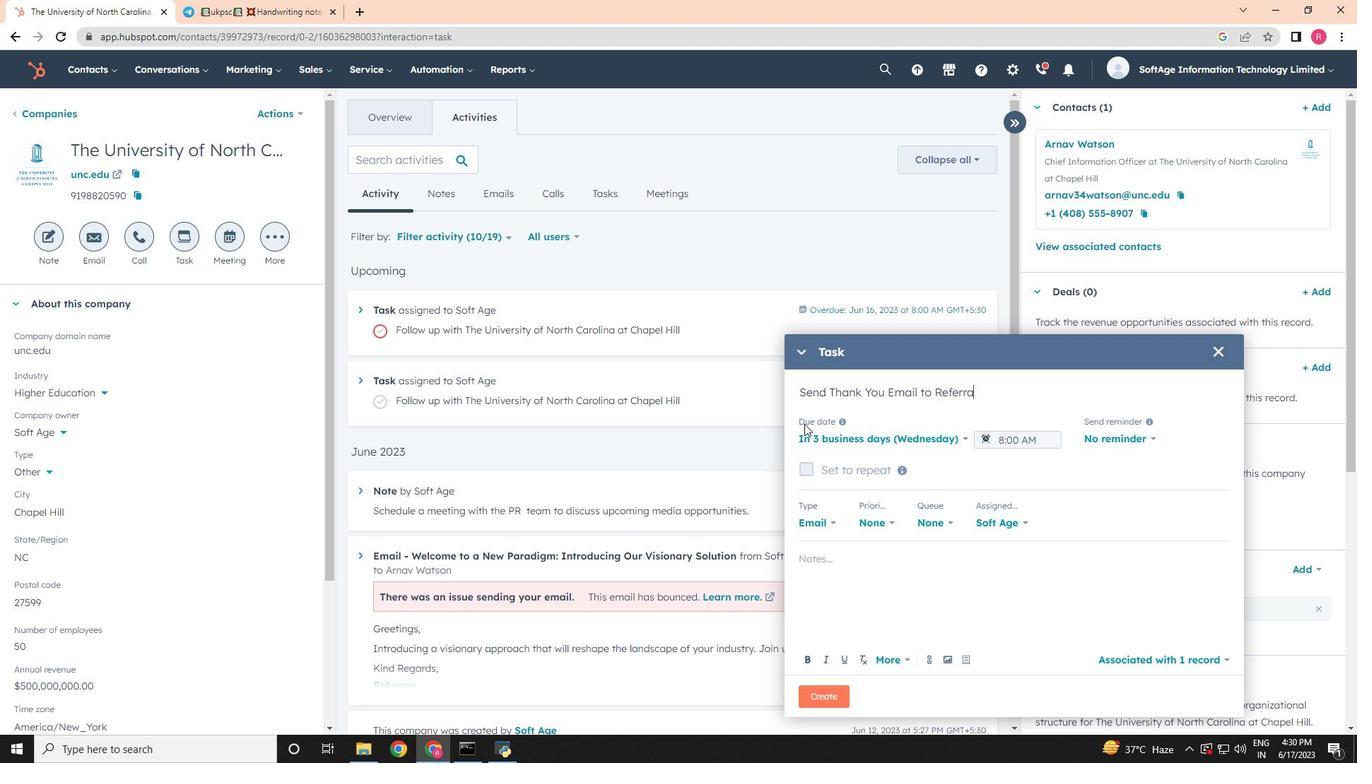 
Action: Mouse moved to (826, 440)
Screenshot: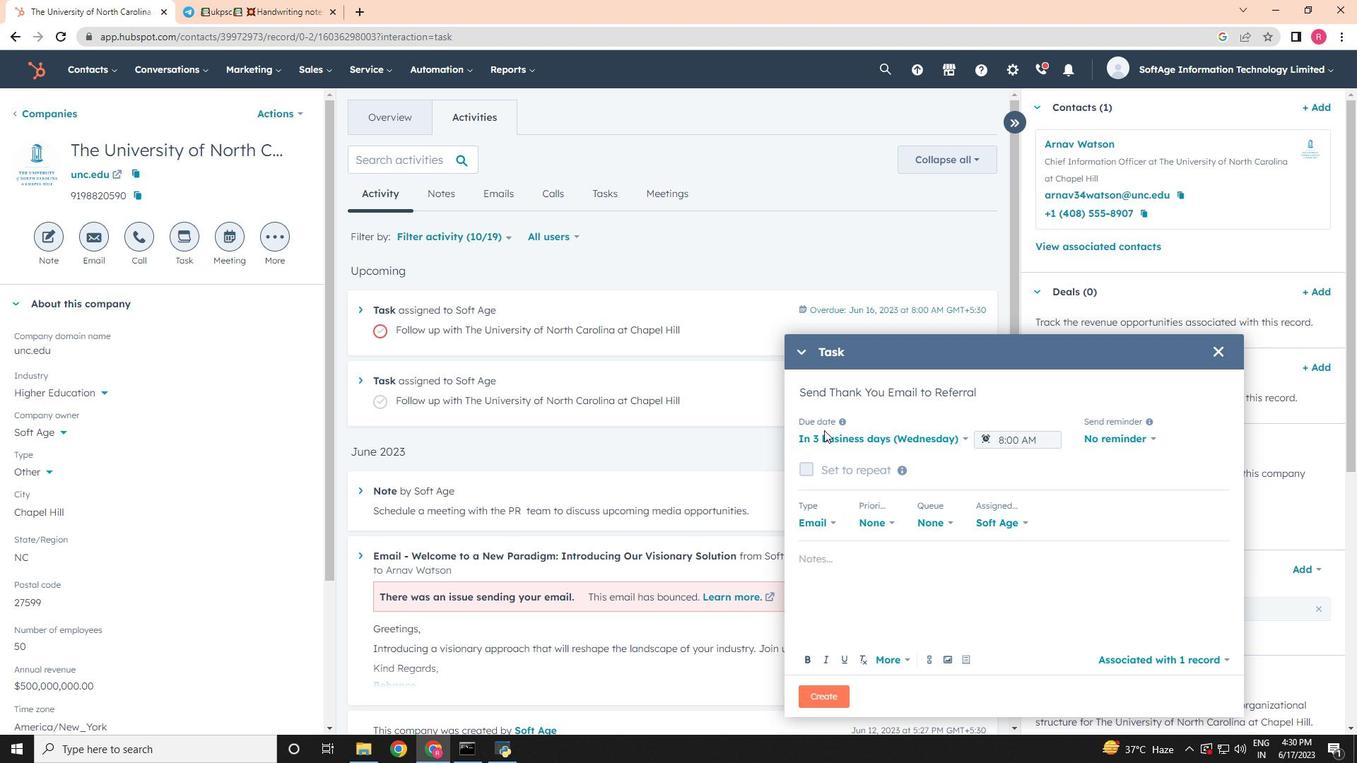 
Action: Mouse pressed left at (826, 440)
Screenshot: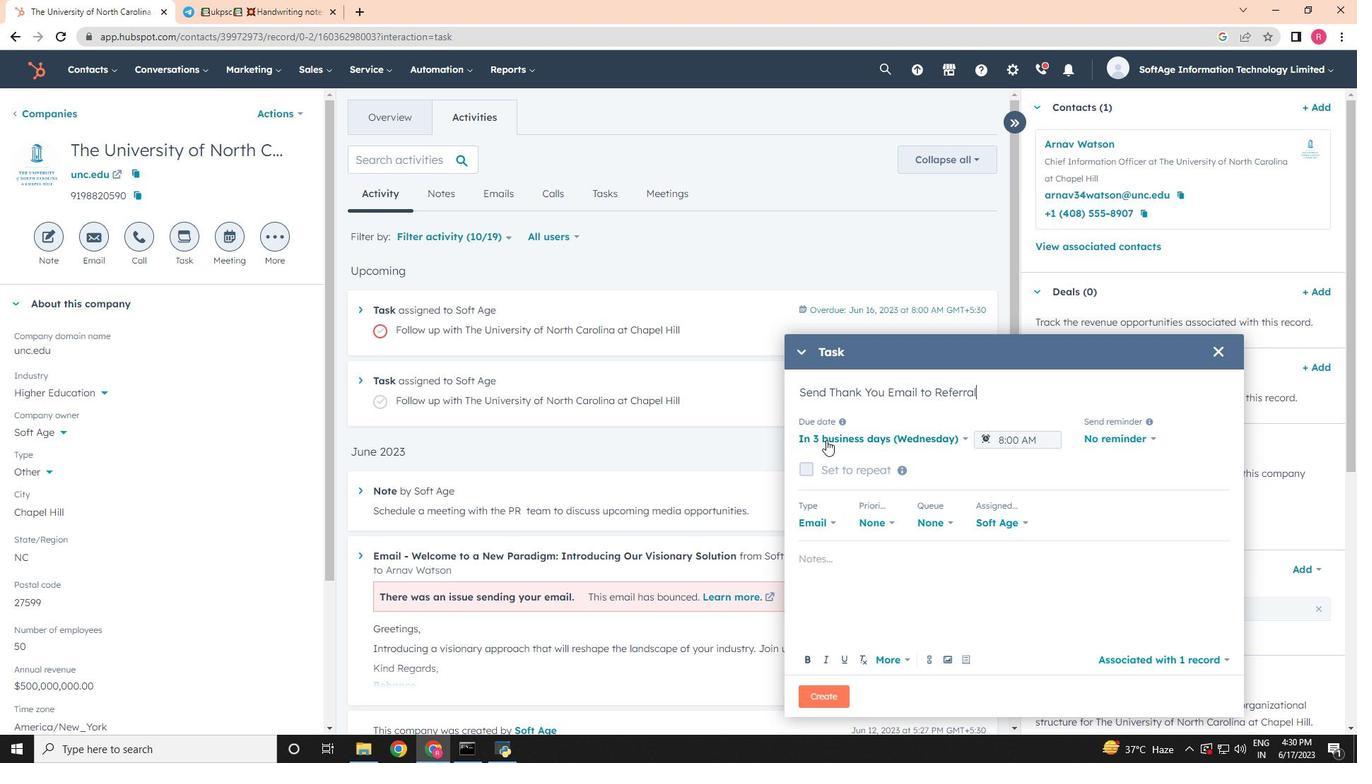 
Action: Mouse moved to (836, 504)
Screenshot: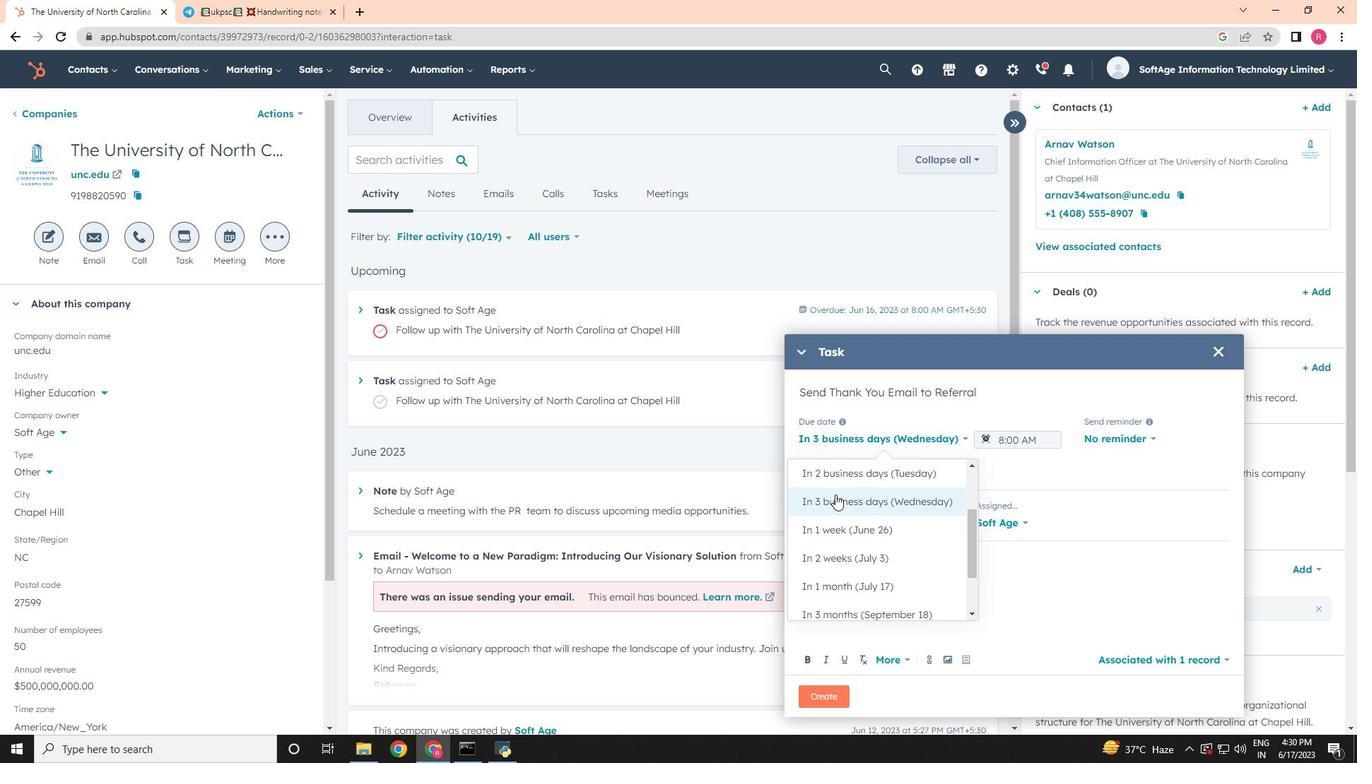 
Action: Mouse pressed left at (836, 504)
Screenshot: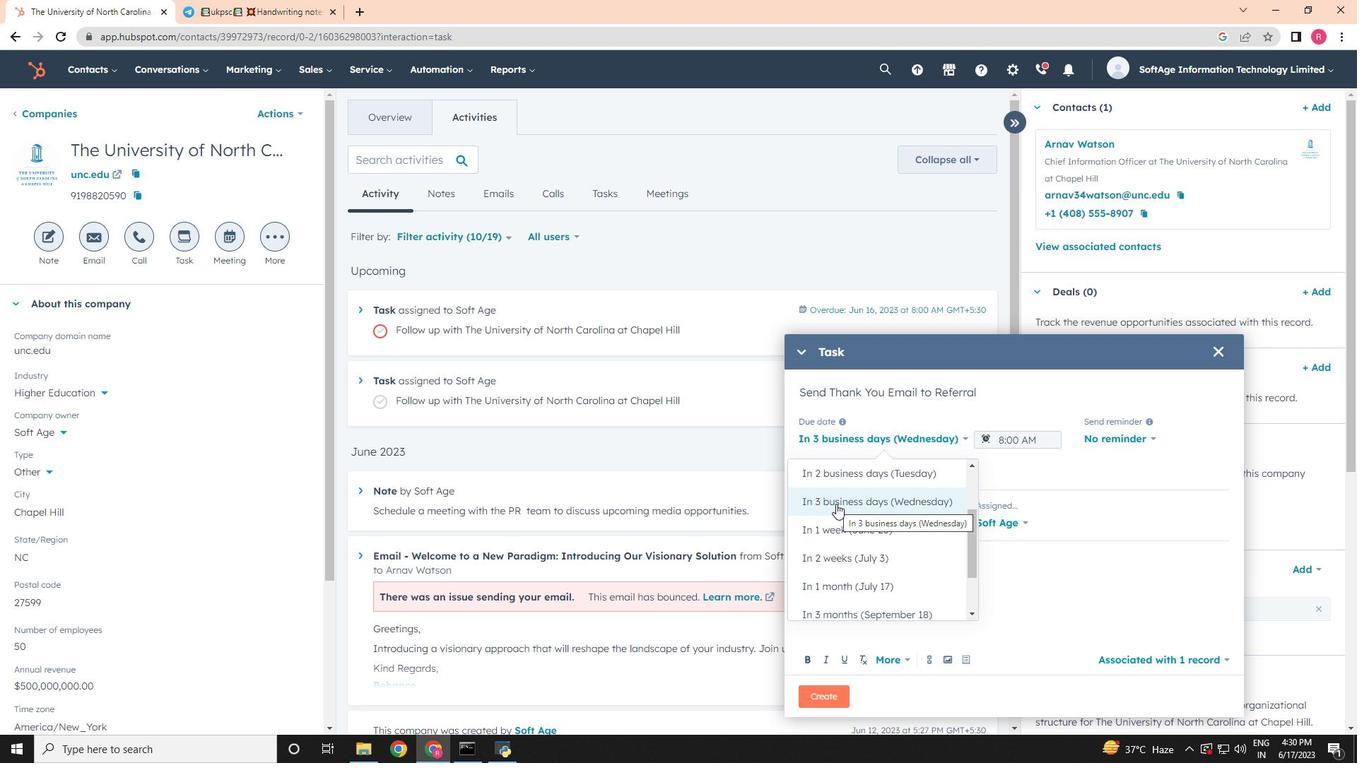 
Action: Mouse moved to (1089, 440)
Screenshot: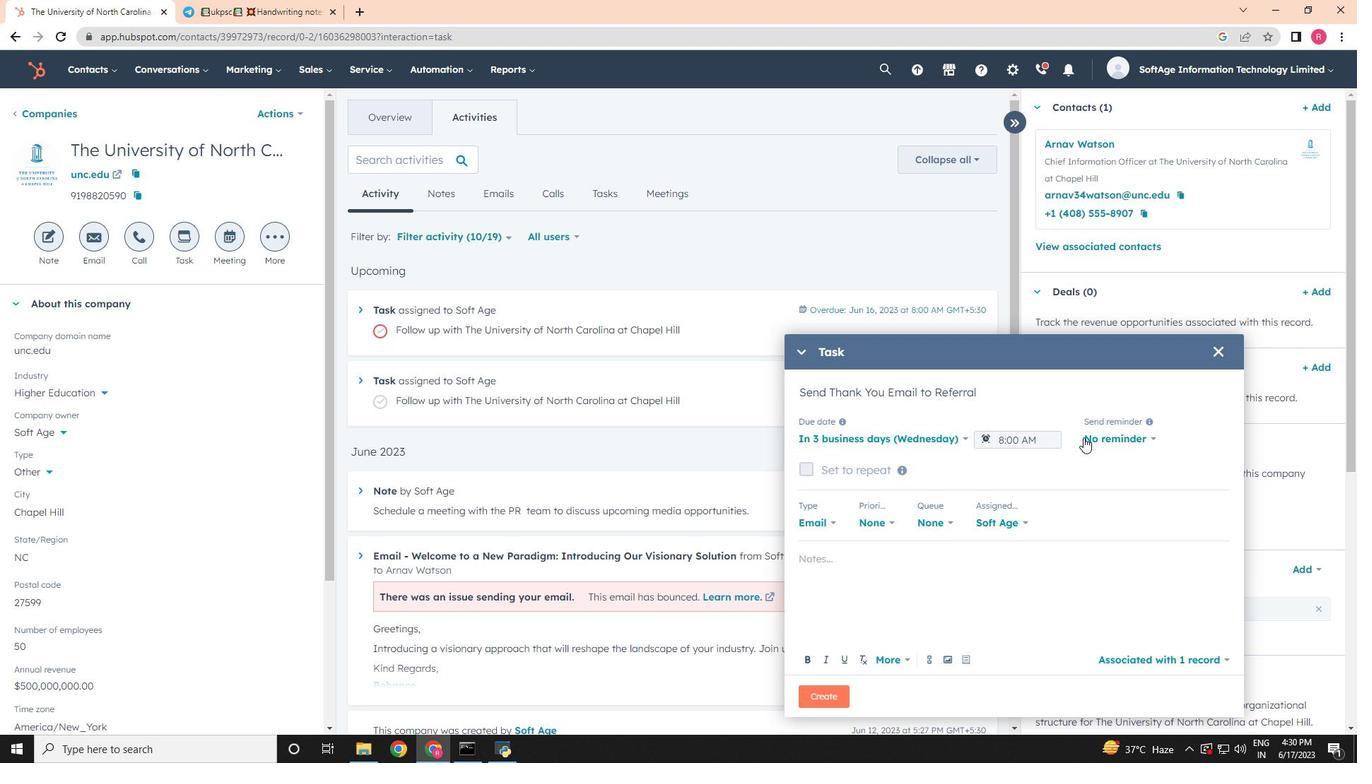 
Action: Mouse pressed left at (1089, 440)
Screenshot: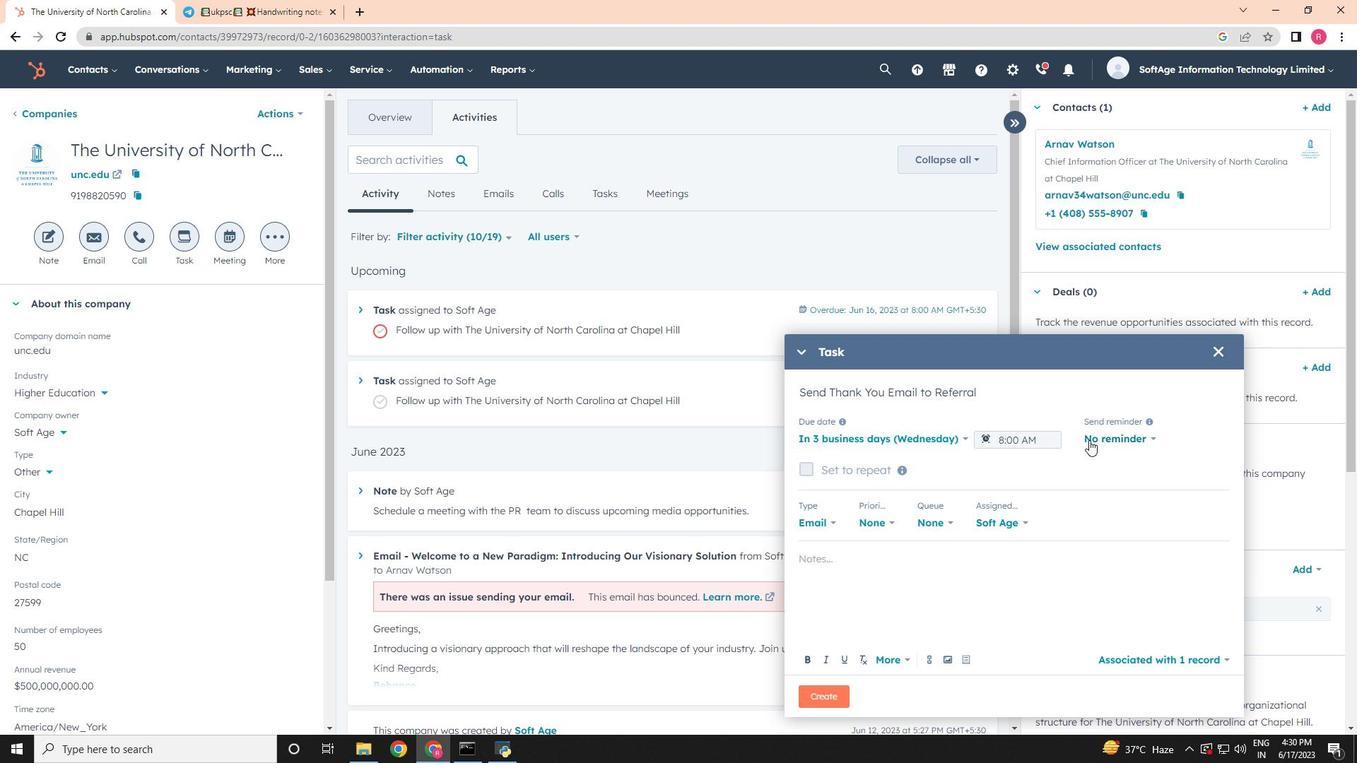 
Action: Mouse moved to (1092, 528)
Screenshot: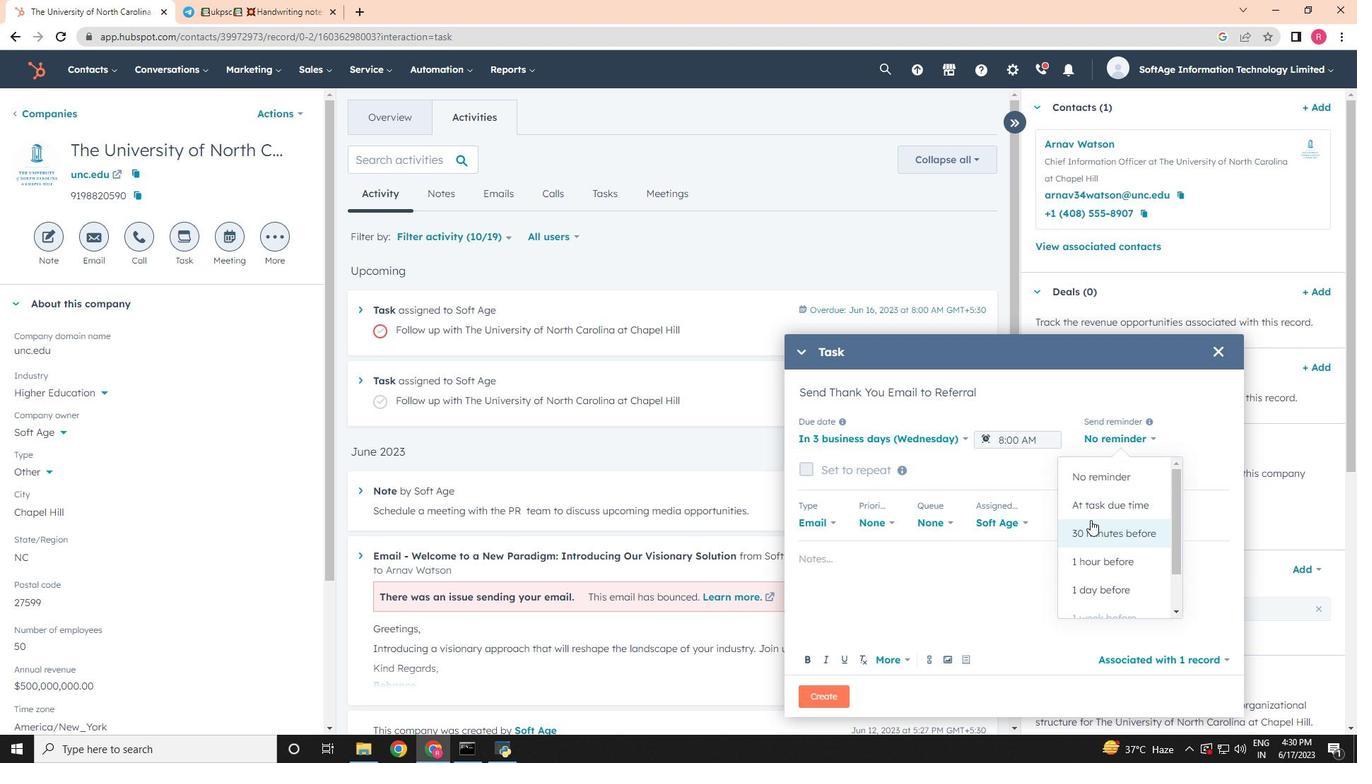
Action: Mouse pressed left at (1092, 528)
Screenshot: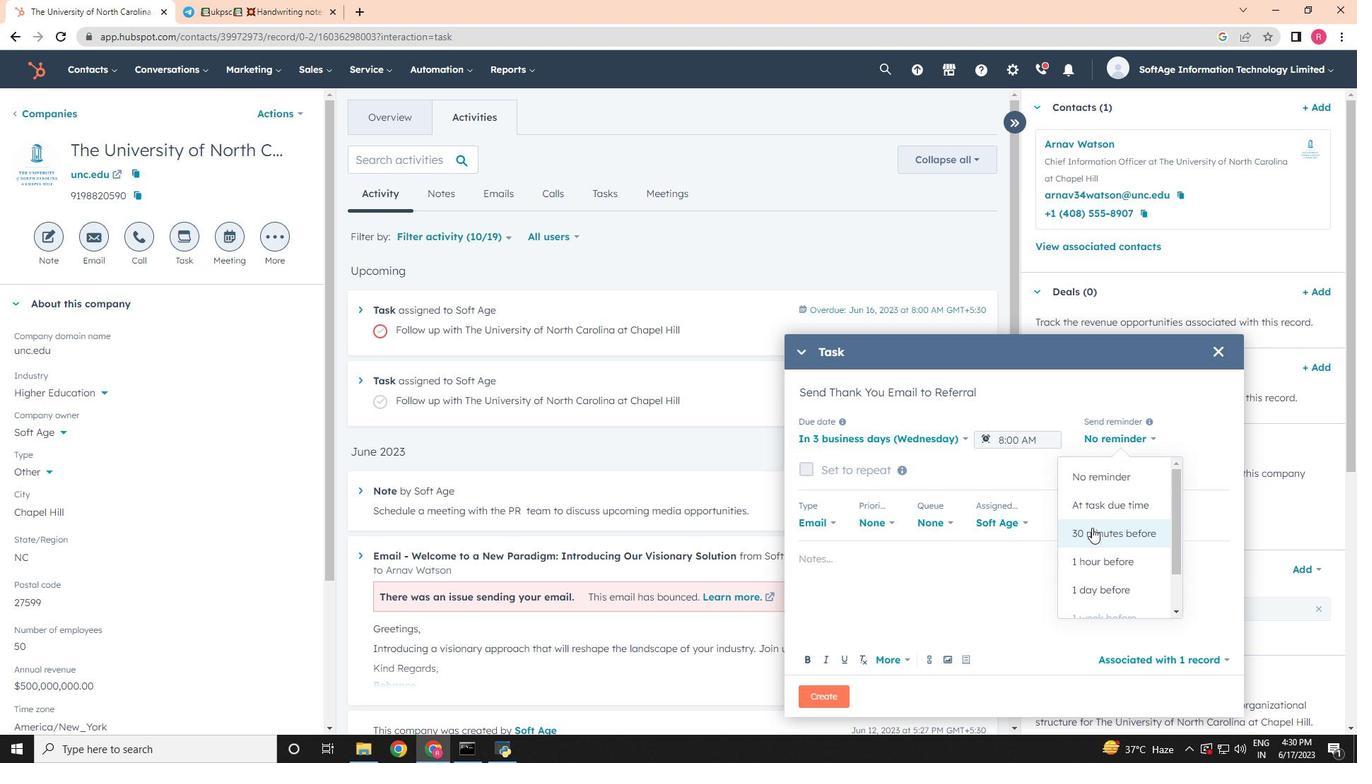 
Action: Mouse moved to (874, 521)
Screenshot: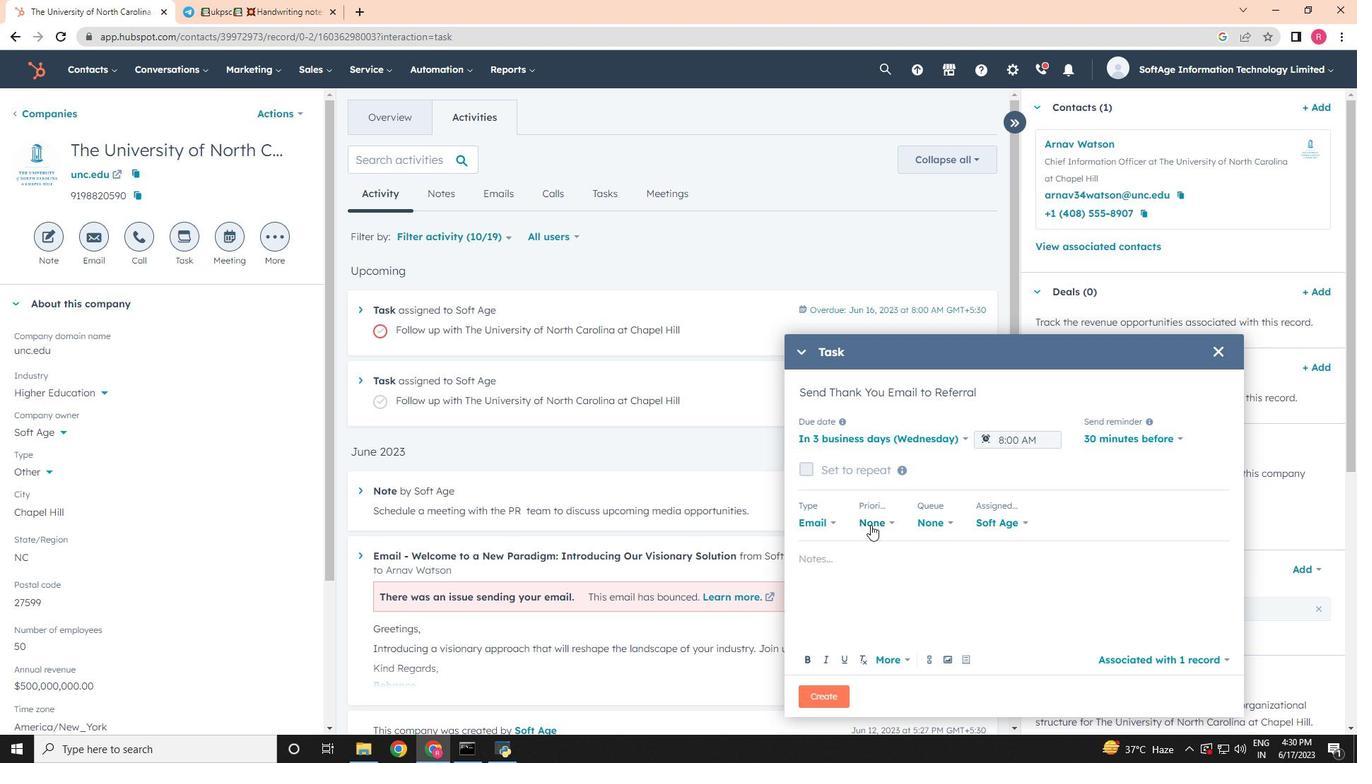 
Action: Mouse pressed left at (874, 521)
Screenshot: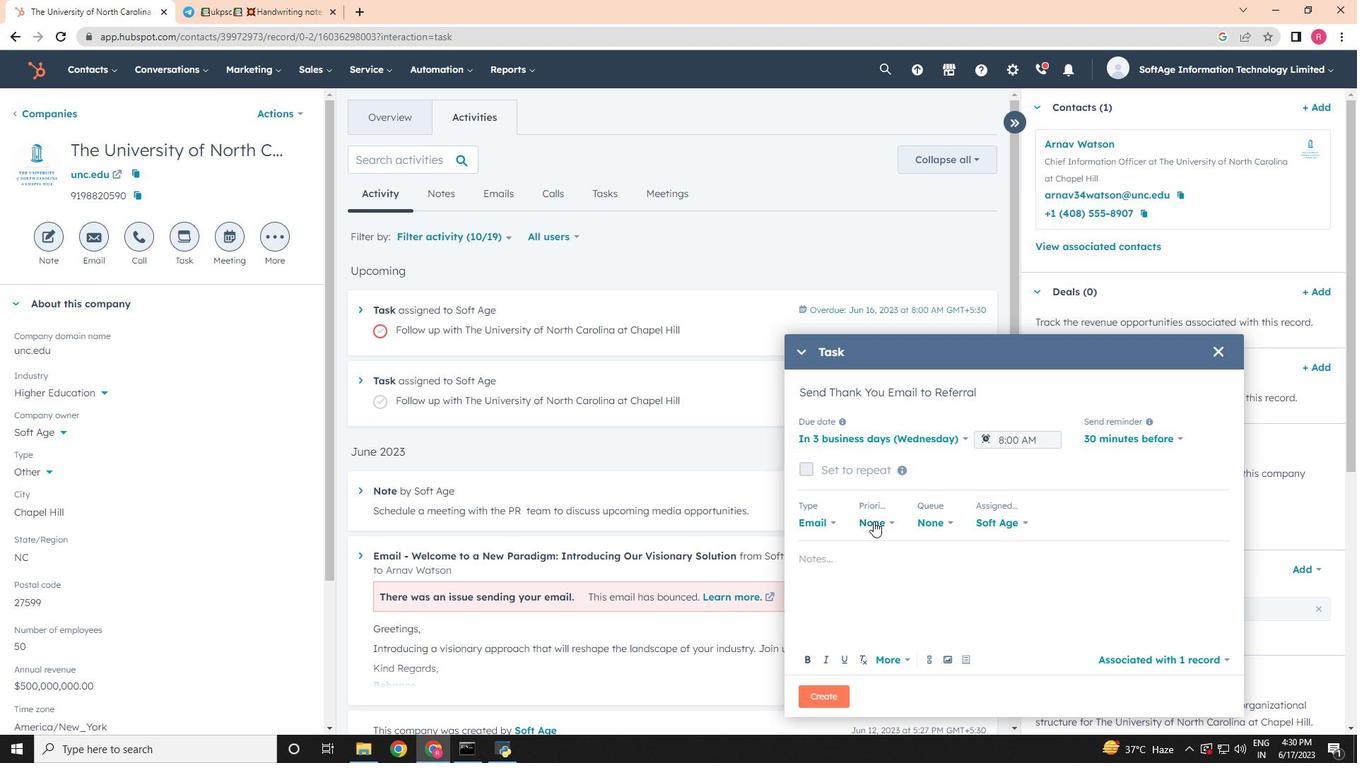
Action: Mouse moved to (876, 643)
Screenshot: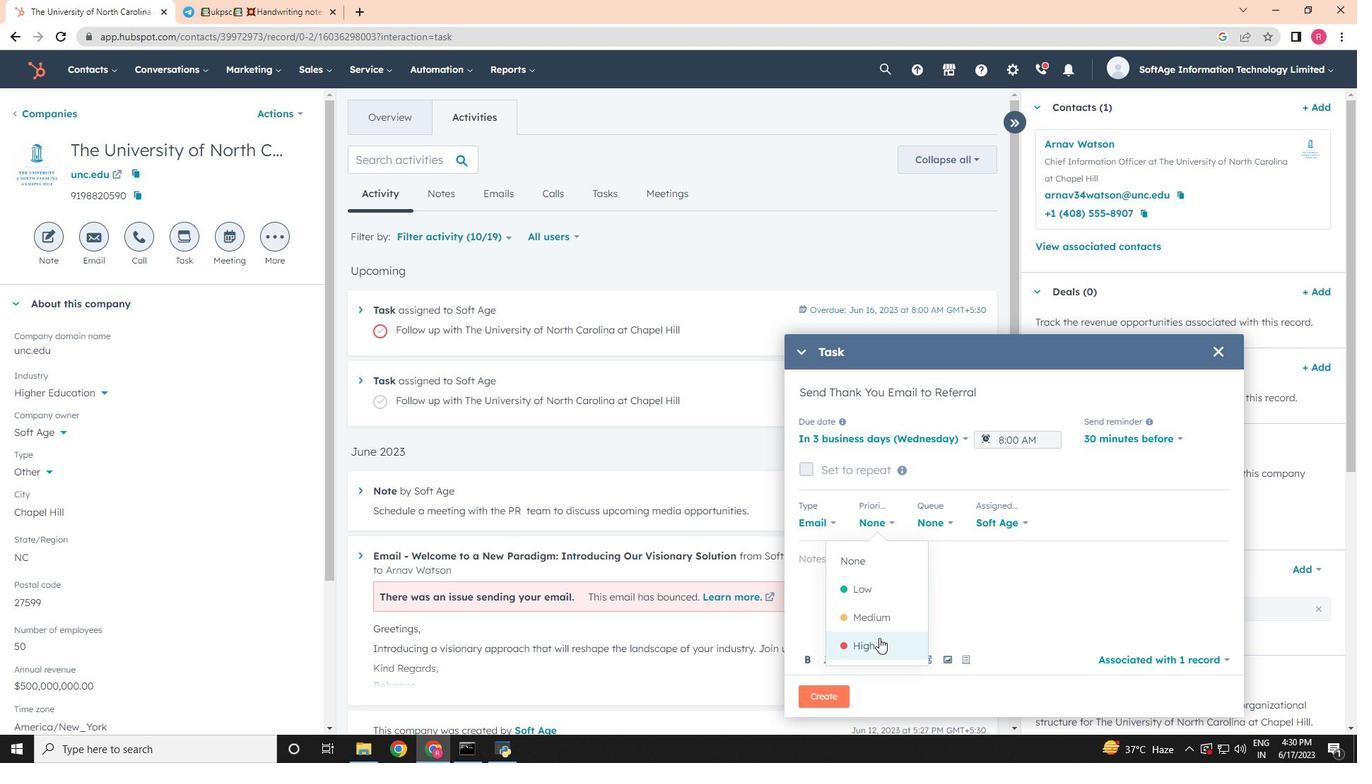 
Action: Mouse pressed left at (876, 643)
Screenshot: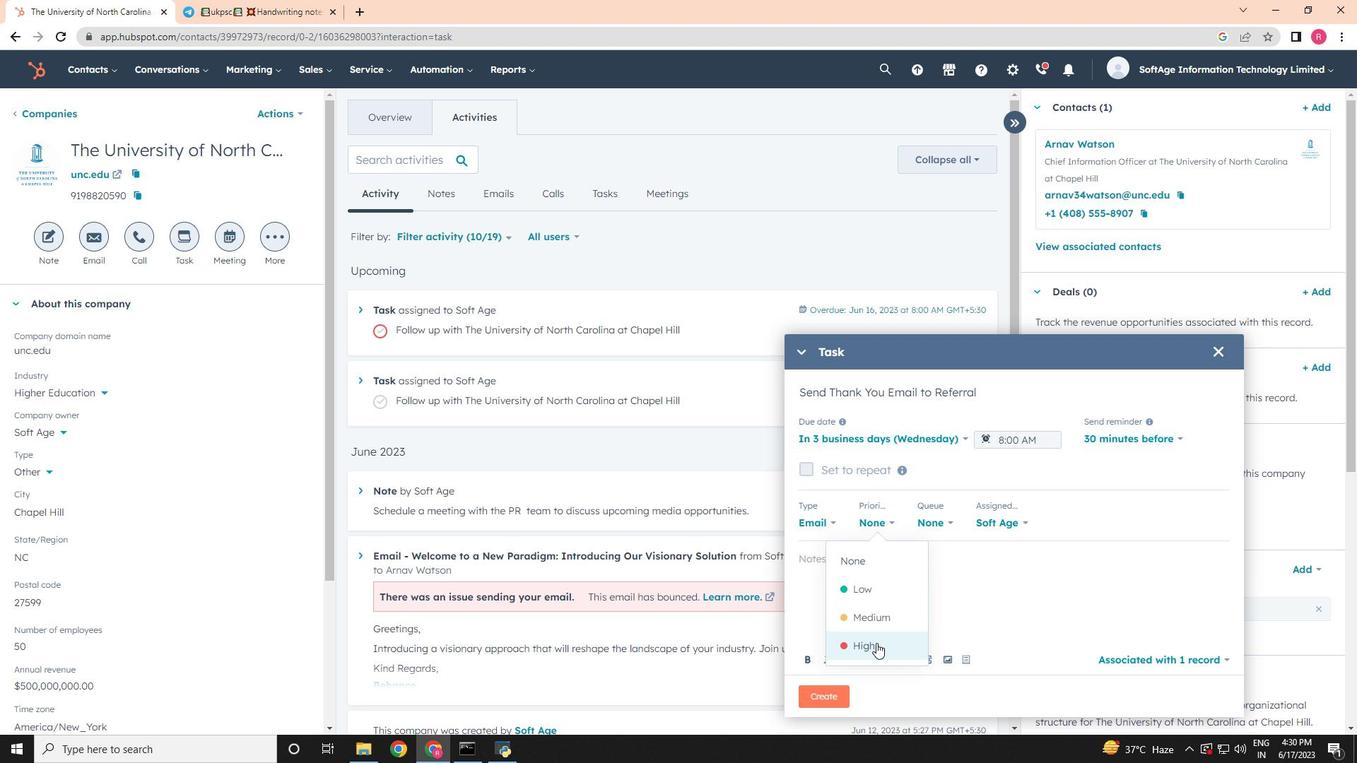 
Action: Mouse moved to (860, 574)
Screenshot: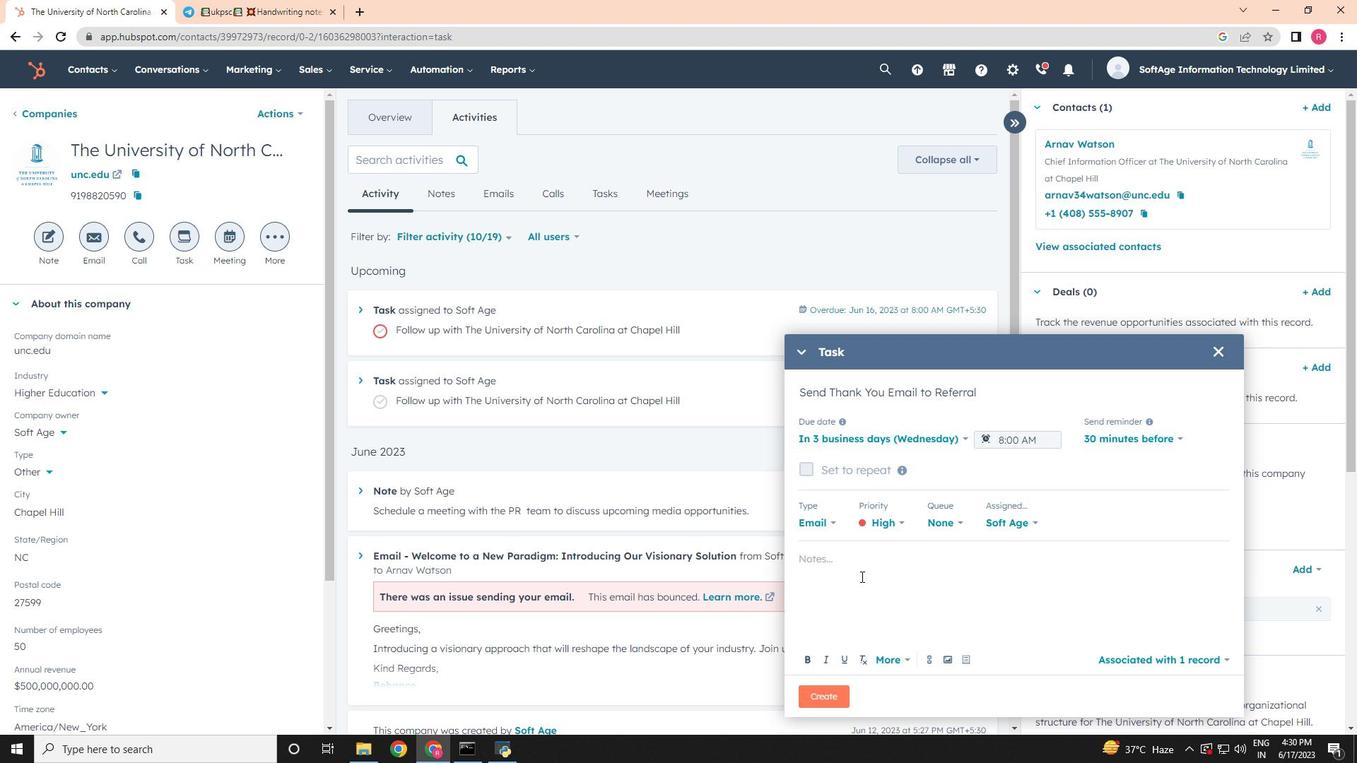 
Action: Mouse pressed left at (860, 574)
Screenshot: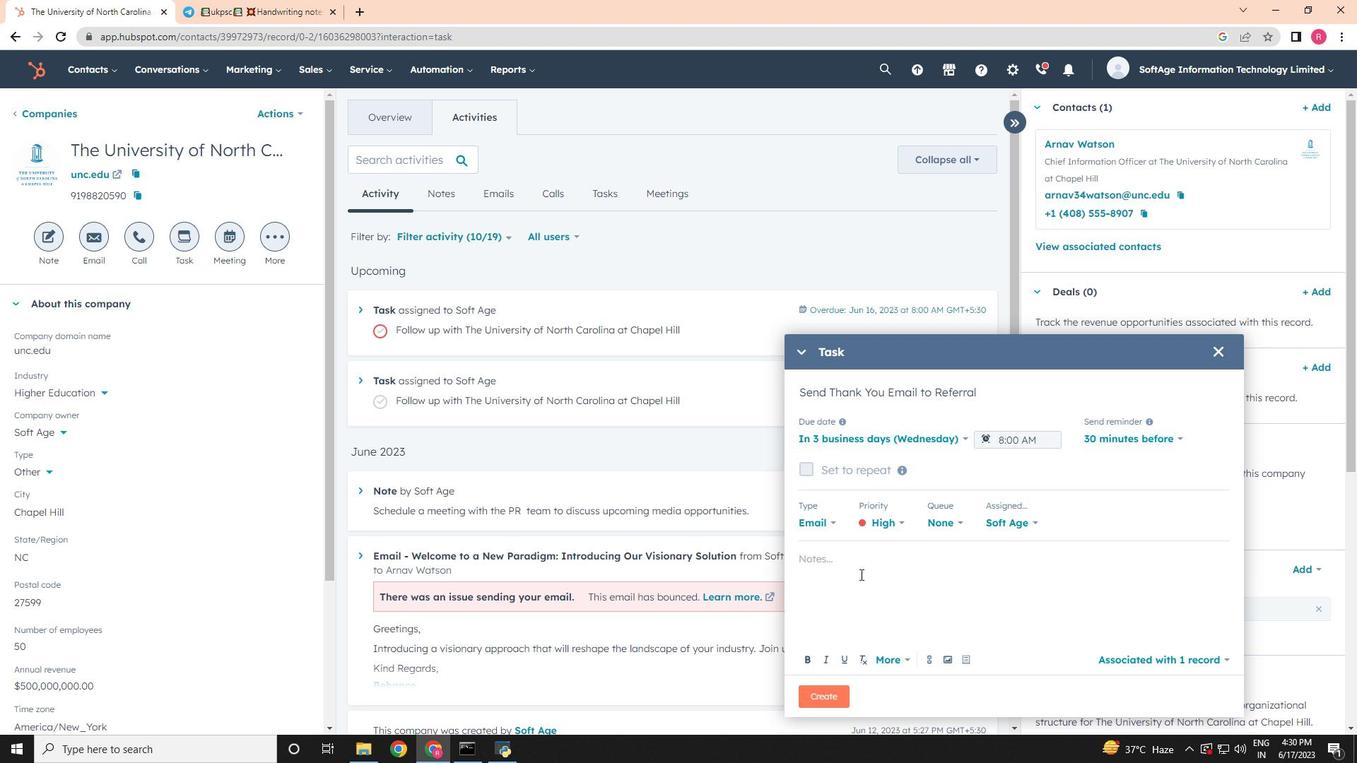
Action: Key pressed <Key.shift>Review<Key.space>the<Key.space>attached<Key.space>proposl<Key.space><Key.backspace><Key.backspace>al<Key.space>before<Key.space>the<Key.space>meeting<Key.space>and<Key.space>highlight<Key.space>the<Key.space>key<Key.space><Key.space>benefits<Key.space>for<Key.space>the<Key.space>client.
Screenshot: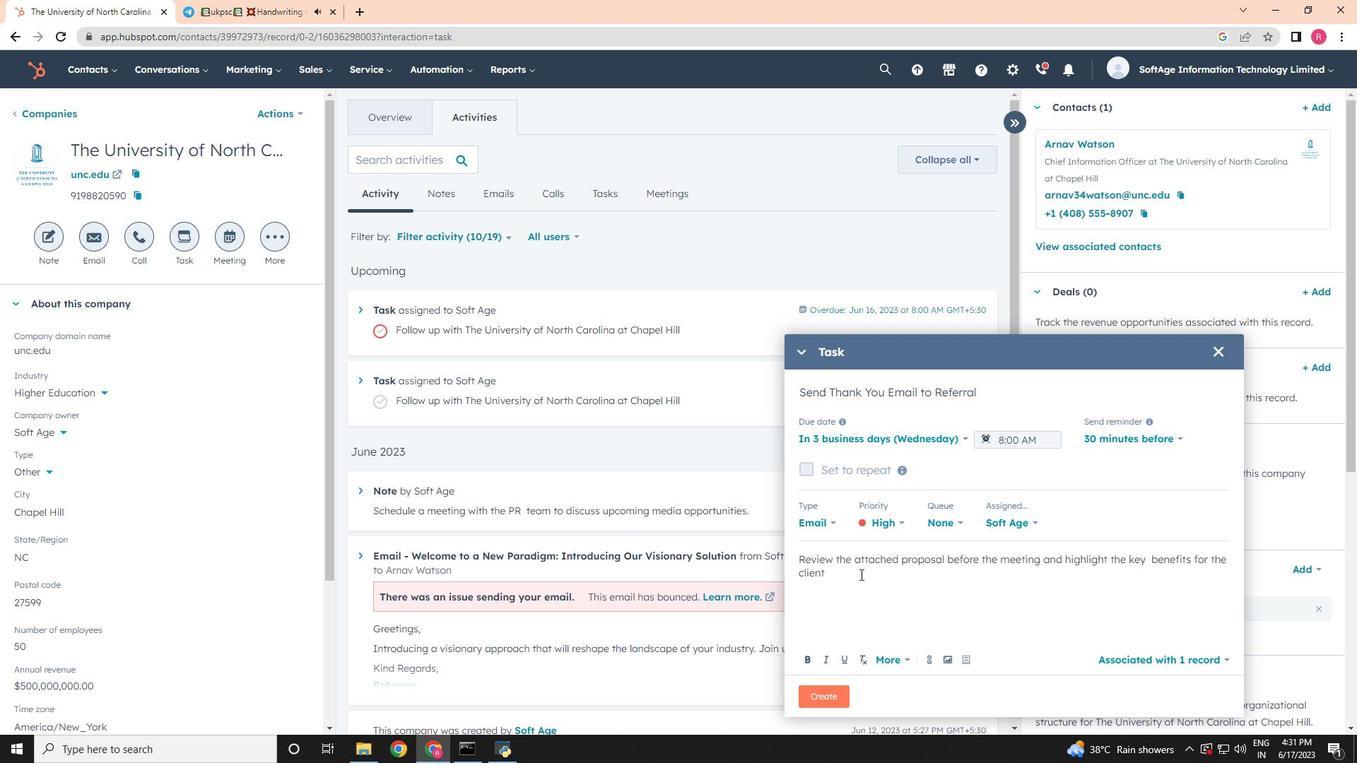 
Action: Mouse moved to (828, 704)
Screenshot: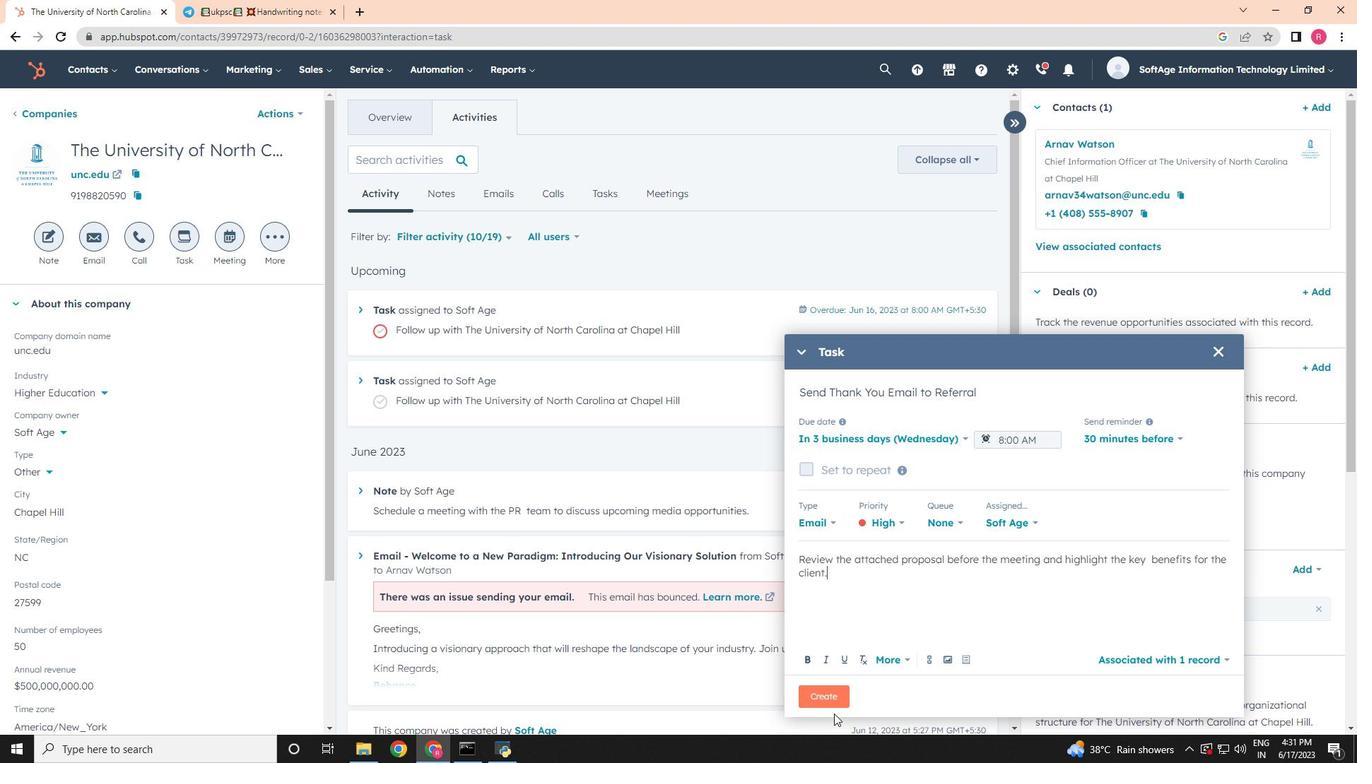 
Action: Mouse pressed left at (828, 704)
Screenshot: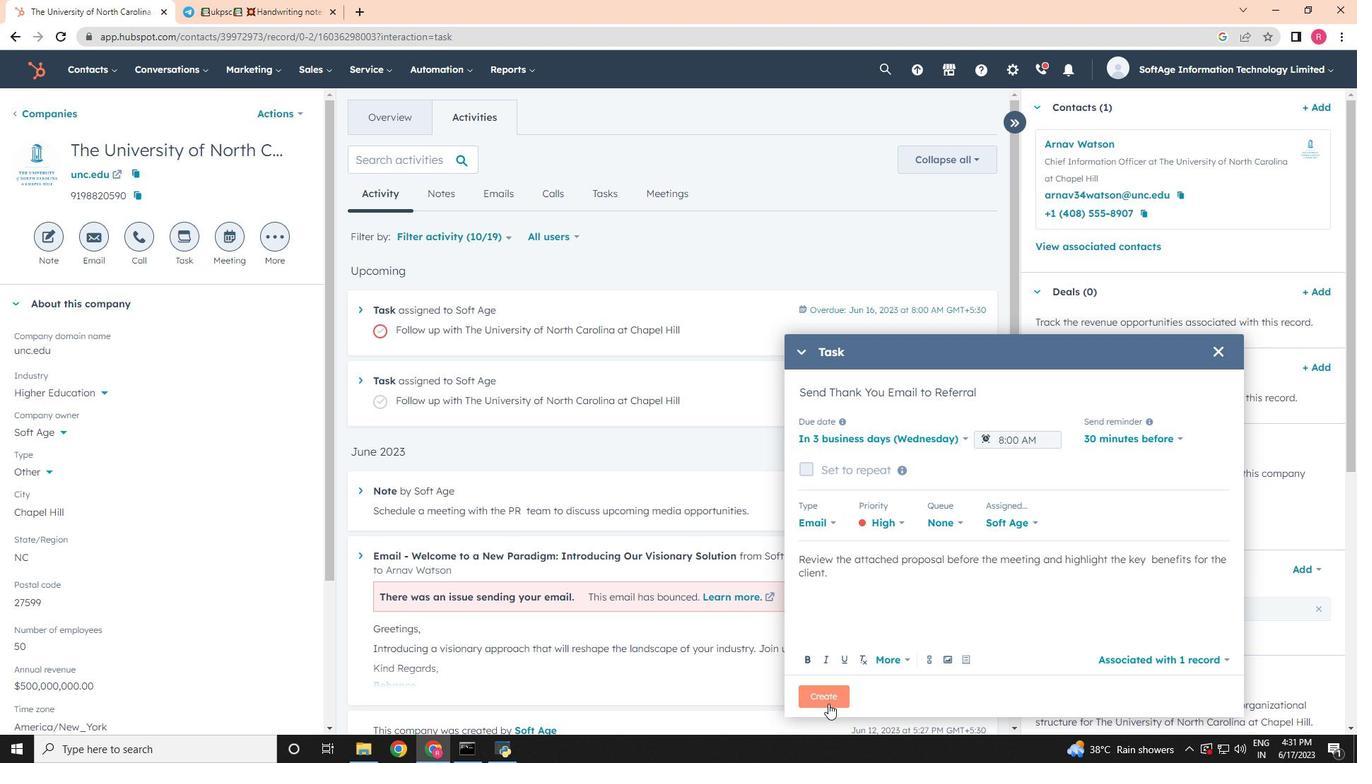 
